 Task: Search one way flight ticket for 3 adults in first from Des Moines: Des Moines International Airport to Riverton: Central Wyoming Regional Airport (was Riverton Regional) on 5-4-2023. Choice of flights is United. Number of bags: 1 carry on bag. Price is upto 77000. Outbound departure time preference is 17:00. Look for best flights.
Action: Mouse moved to (353, 350)
Screenshot: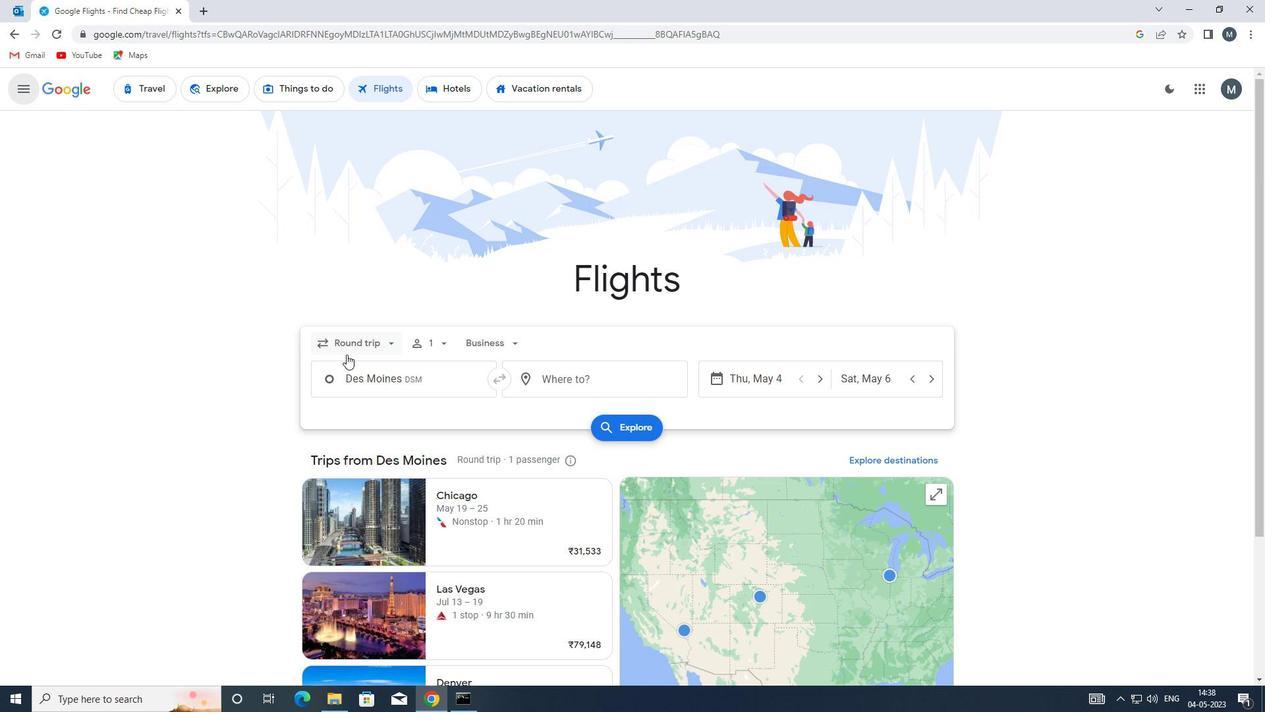 
Action: Mouse pressed left at (353, 350)
Screenshot: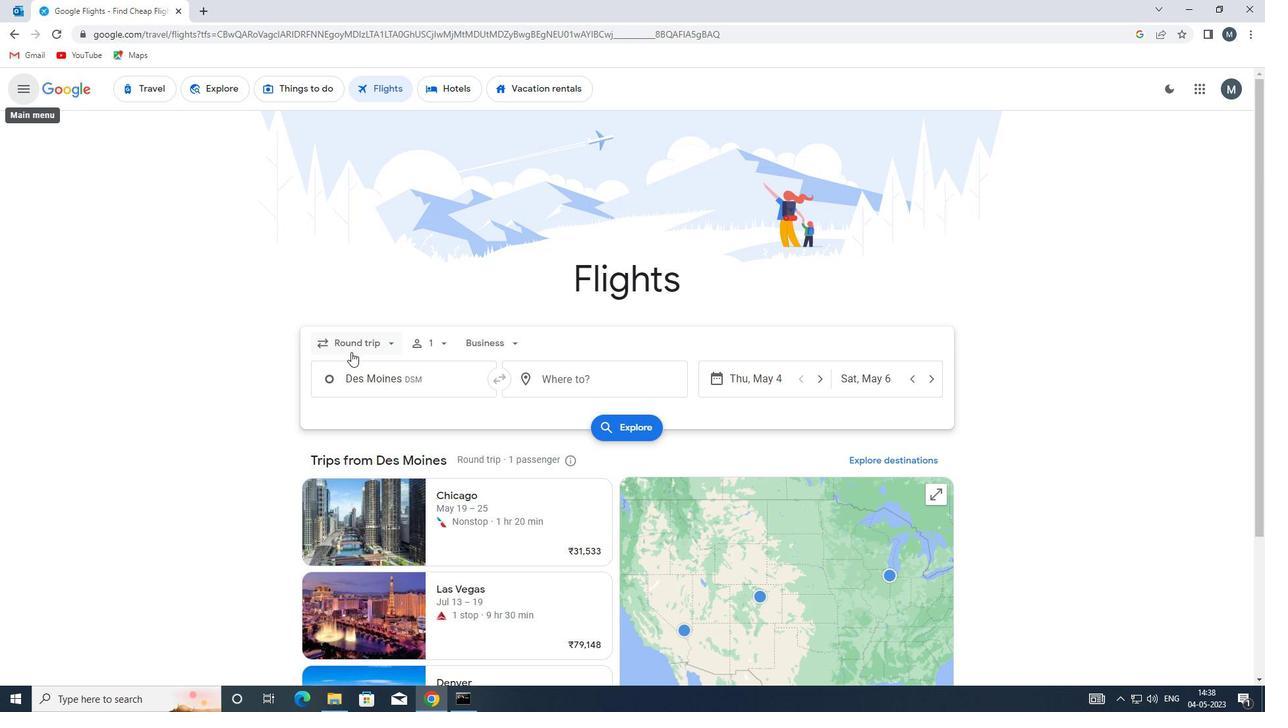 
Action: Mouse moved to (367, 408)
Screenshot: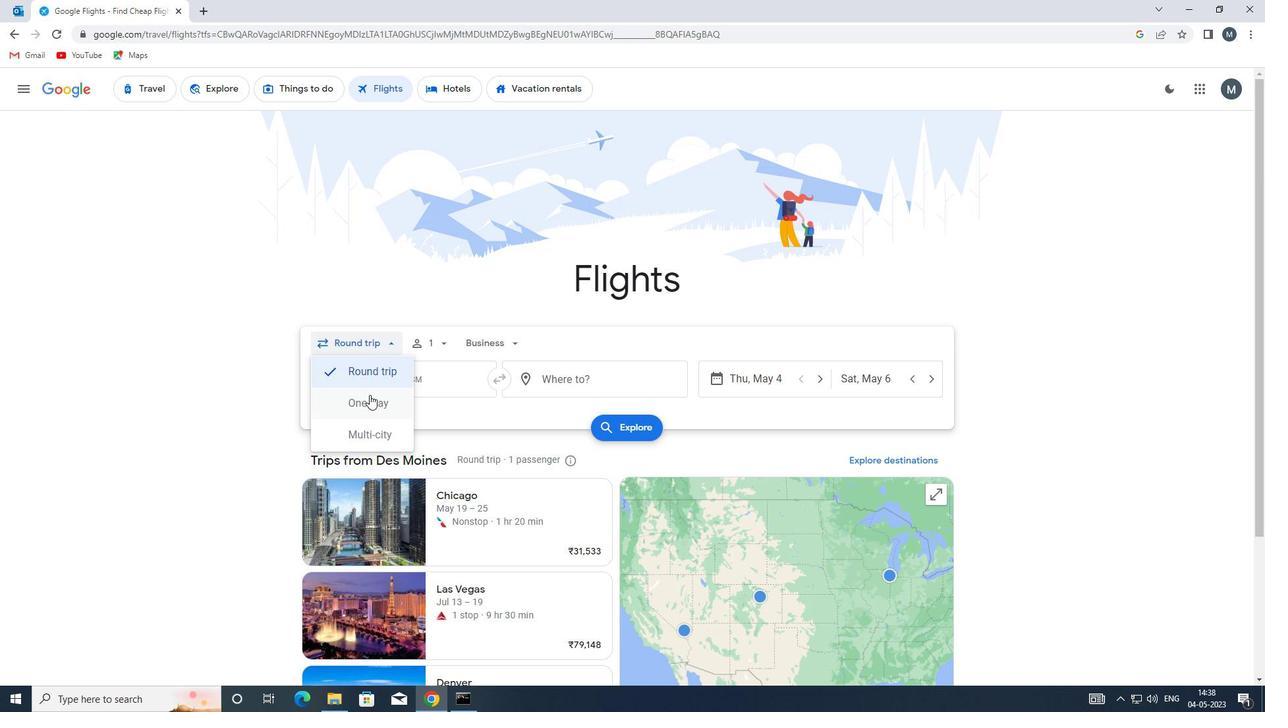 
Action: Mouse pressed left at (367, 408)
Screenshot: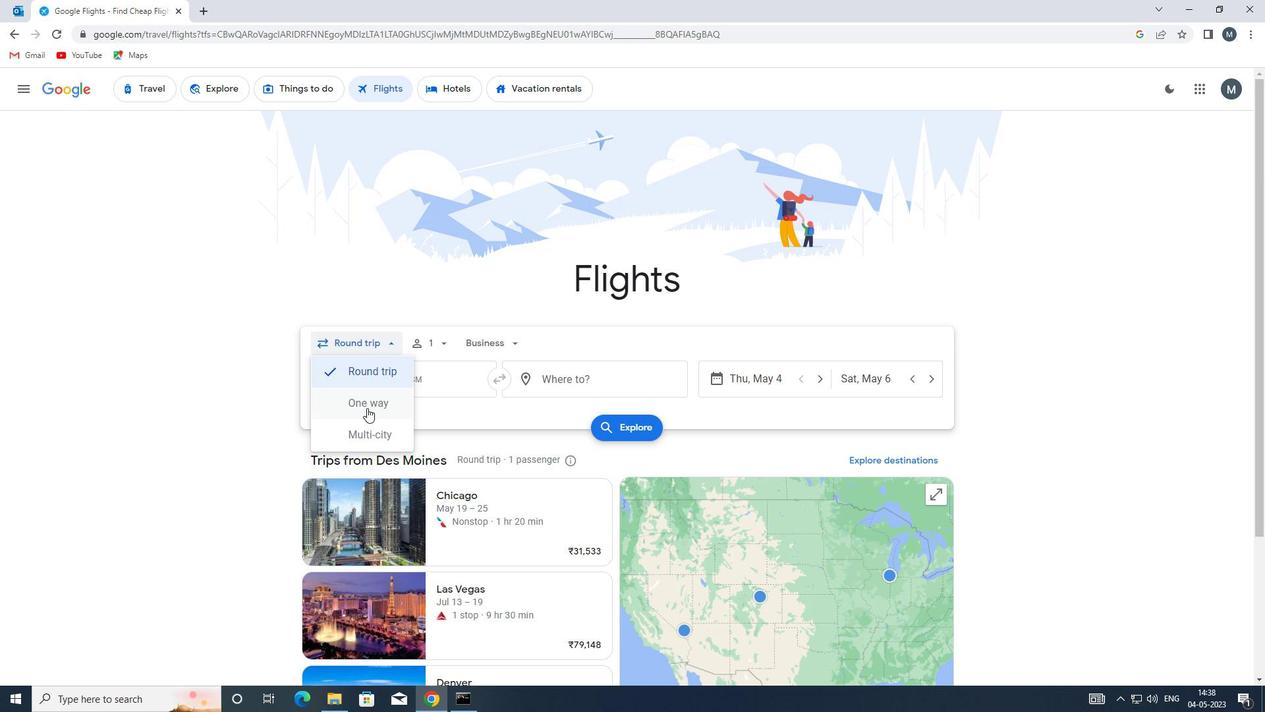 
Action: Mouse moved to (448, 343)
Screenshot: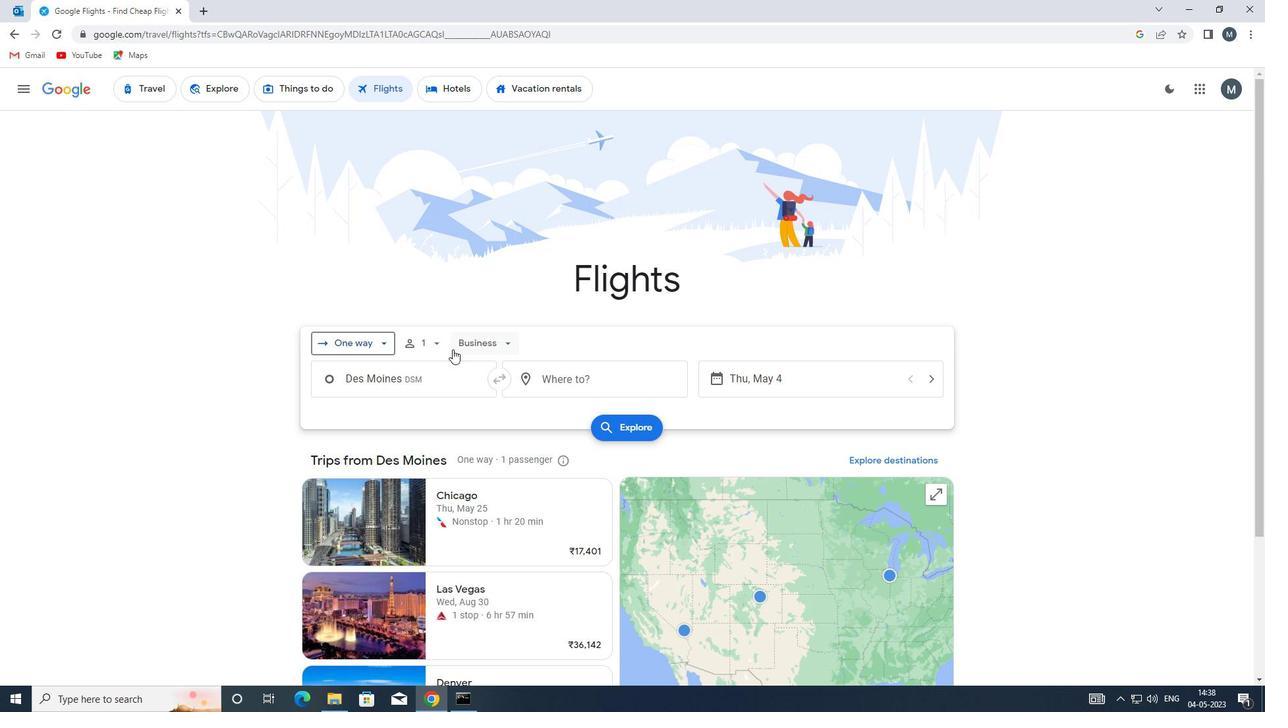 
Action: Mouse pressed left at (448, 343)
Screenshot: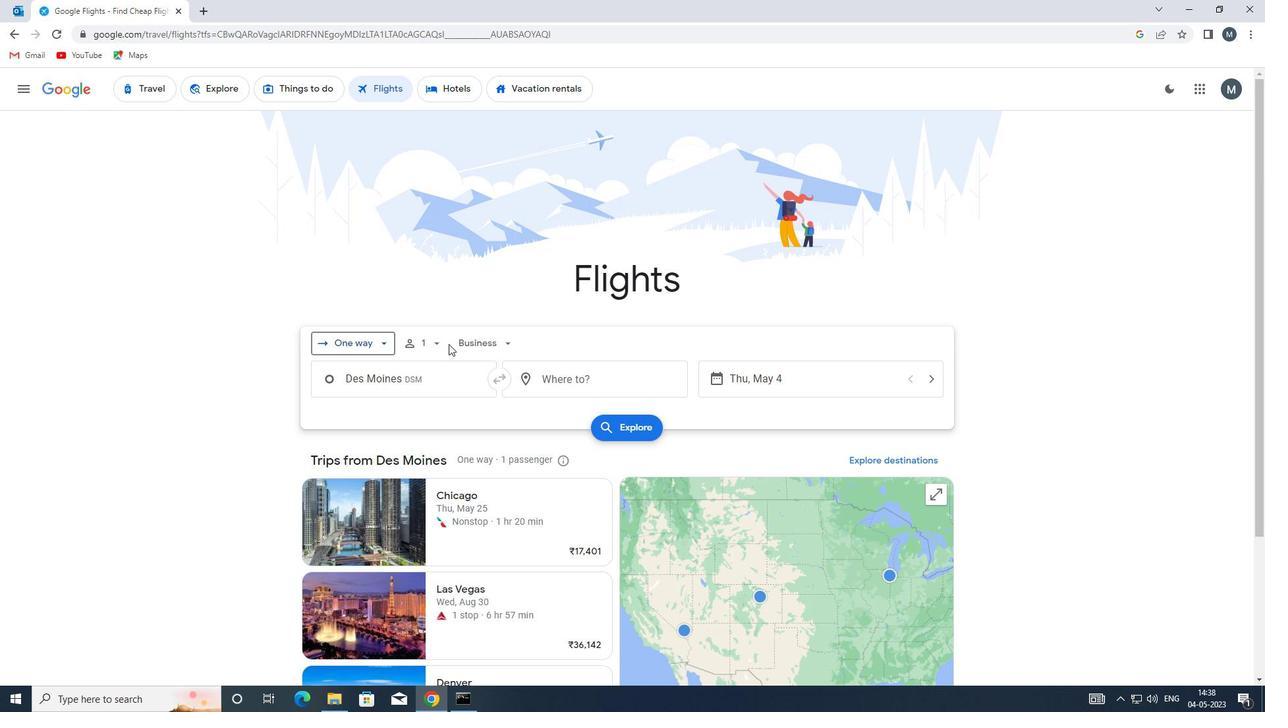 
Action: Mouse moved to (437, 345)
Screenshot: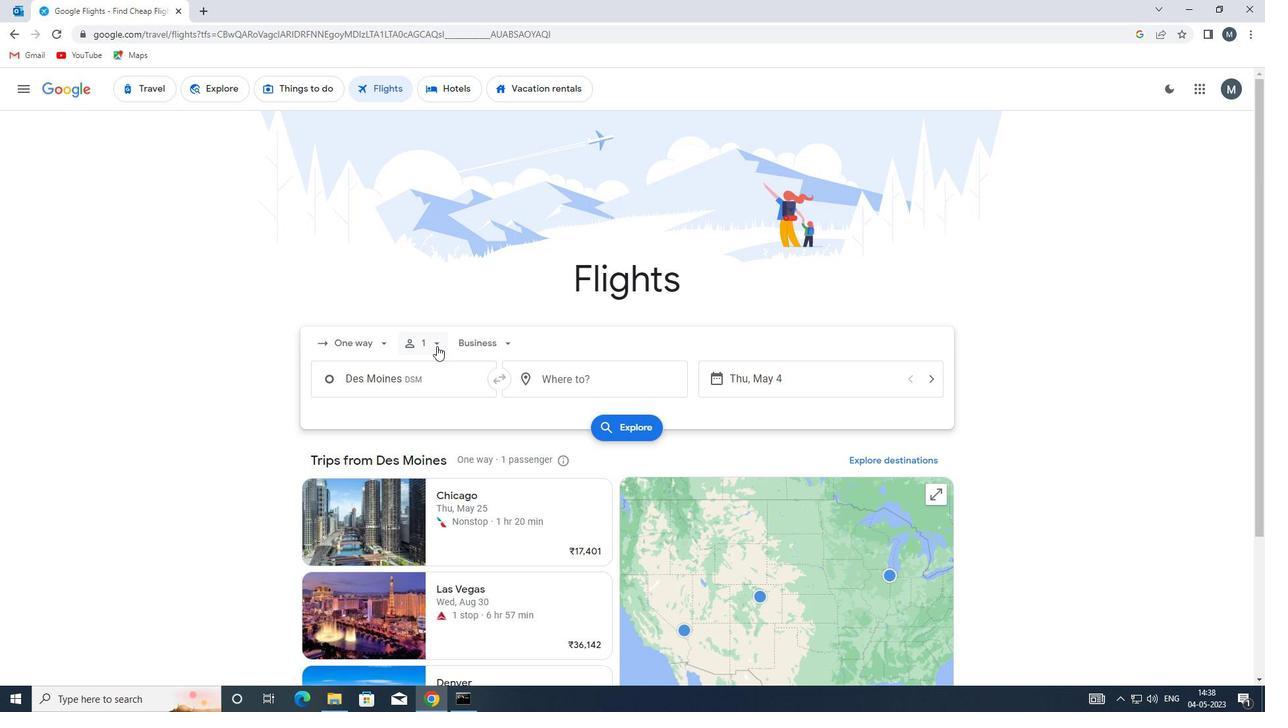 
Action: Mouse pressed left at (437, 345)
Screenshot: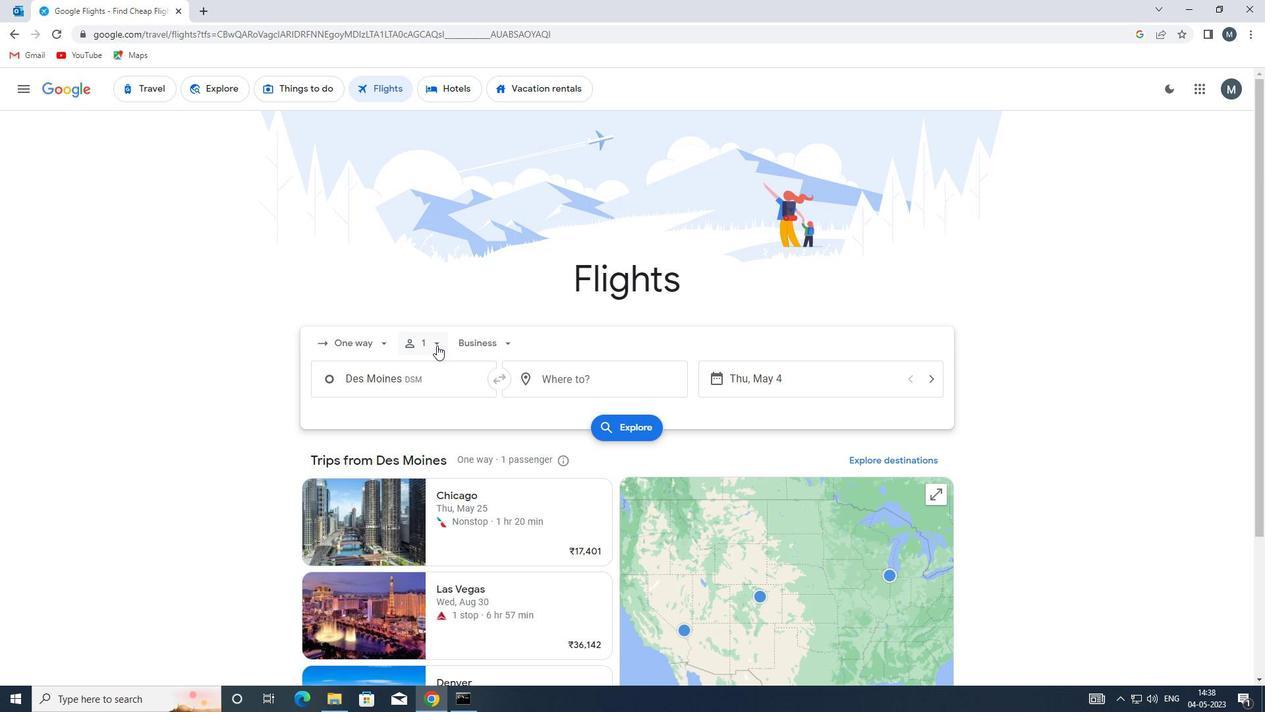 
Action: Mouse moved to (542, 380)
Screenshot: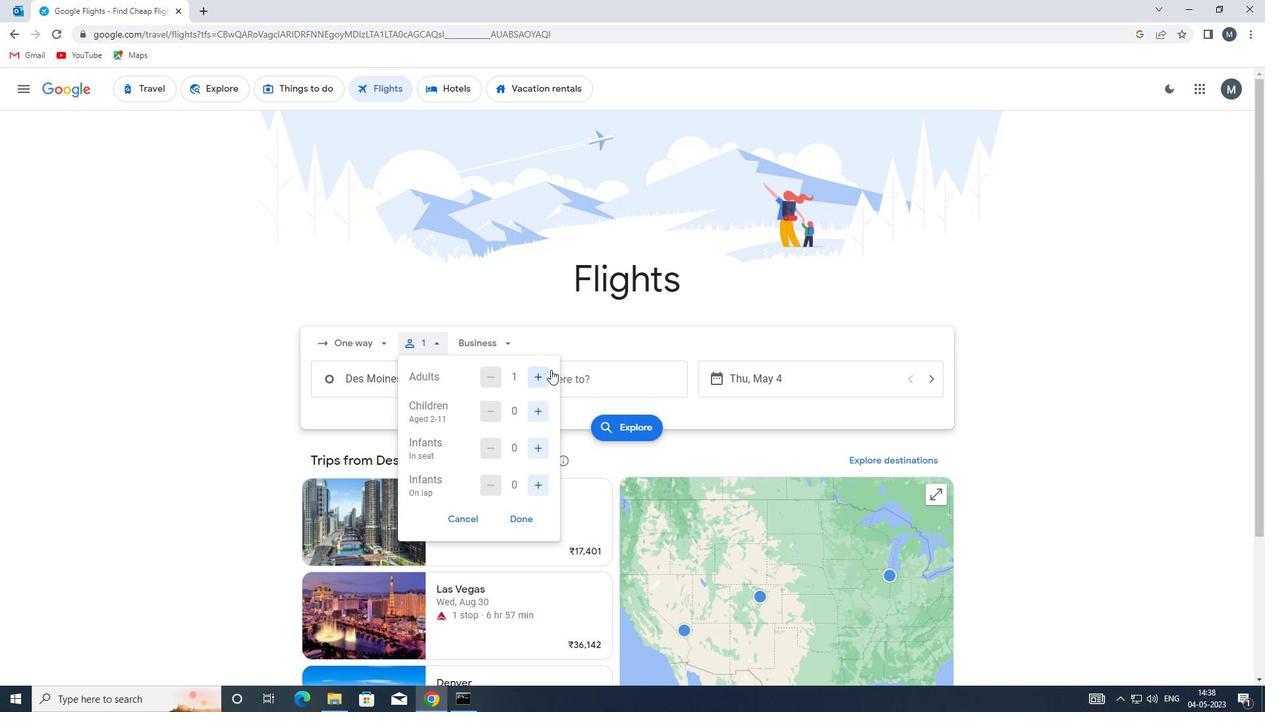 
Action: Mouse pressed left at (542, 380)
Screenshot: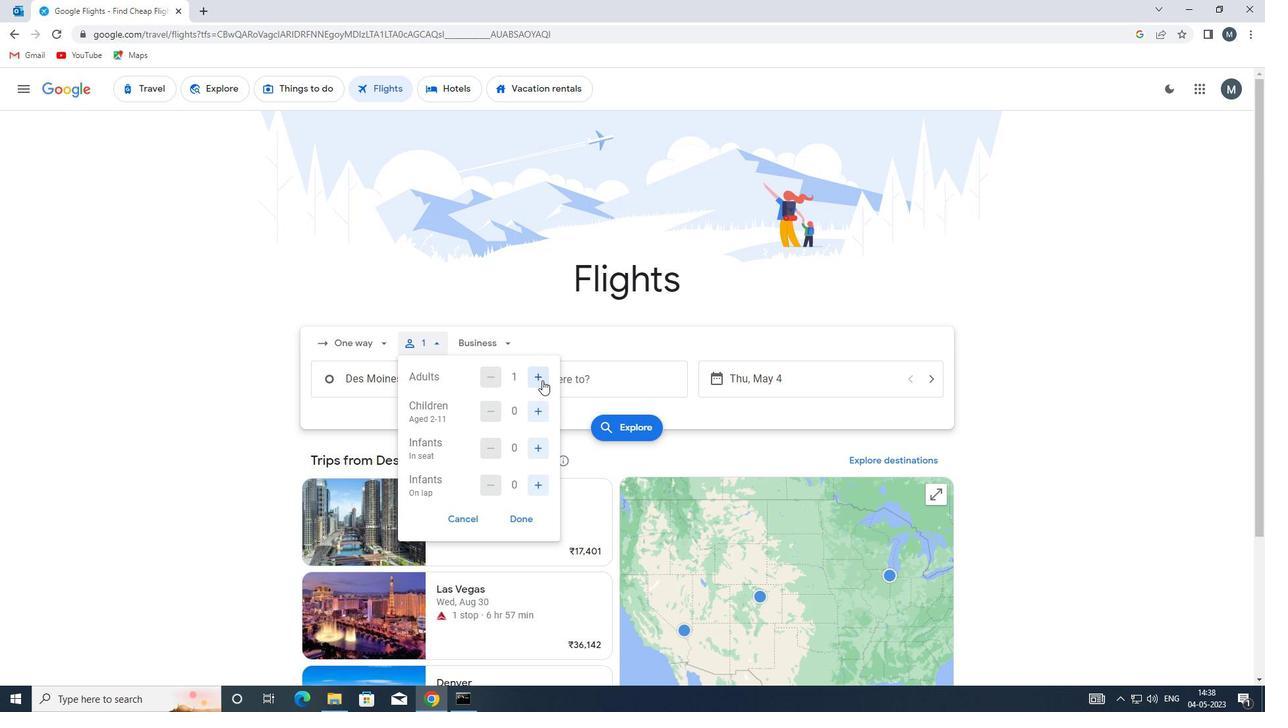 
Action: Mouse pressed left at (542, 380)
Screenshot: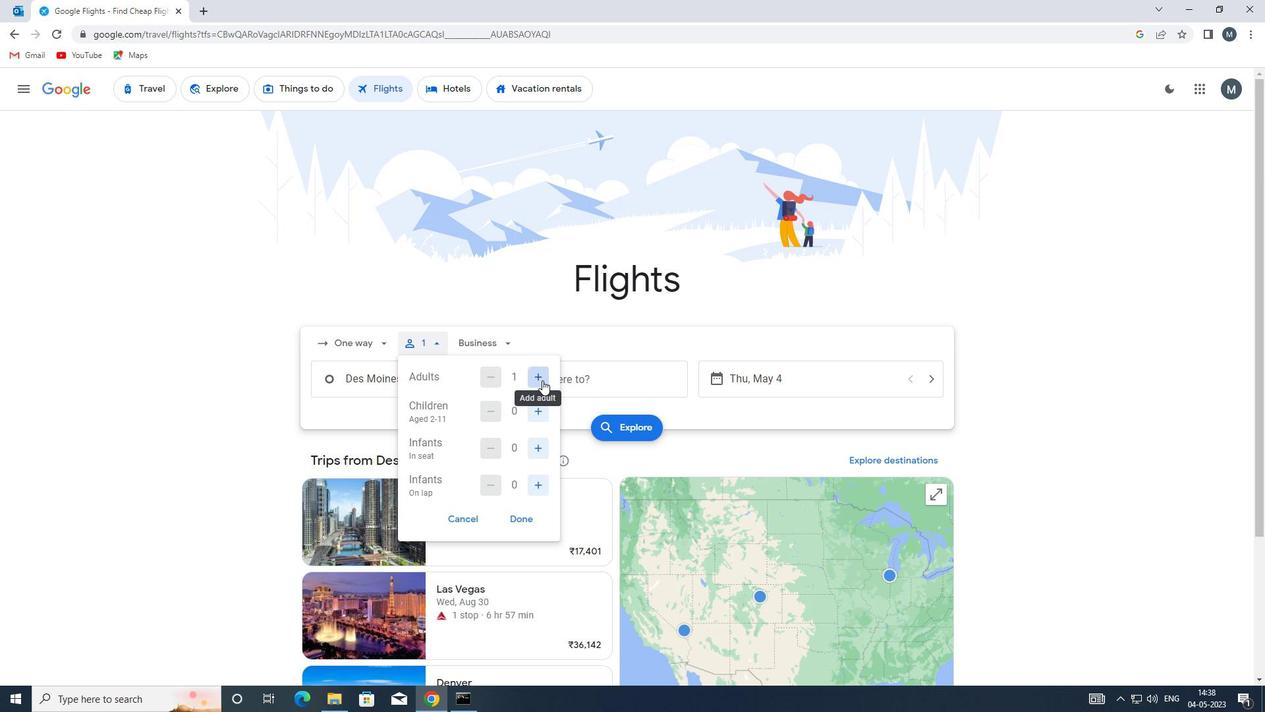 
Action: Mouse moved to (516, 517)
Screenshot: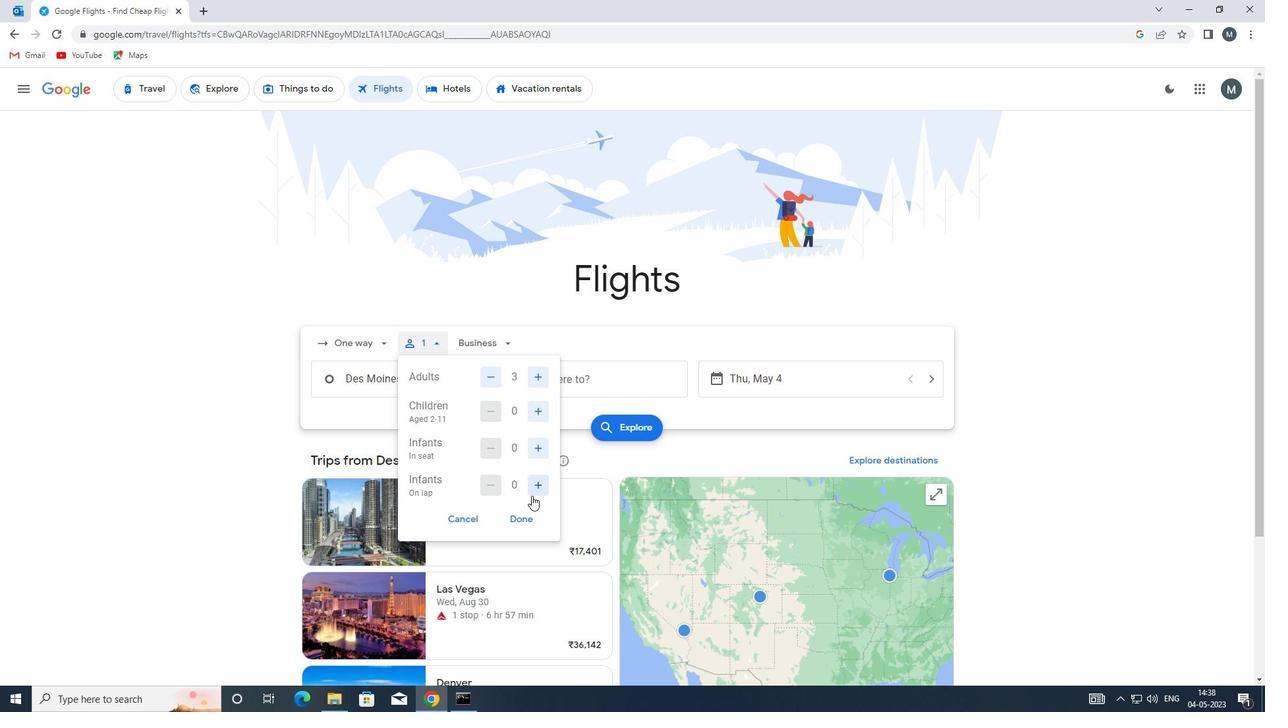 
Action: Mouse pressed left at (516, 517)
Screenshot: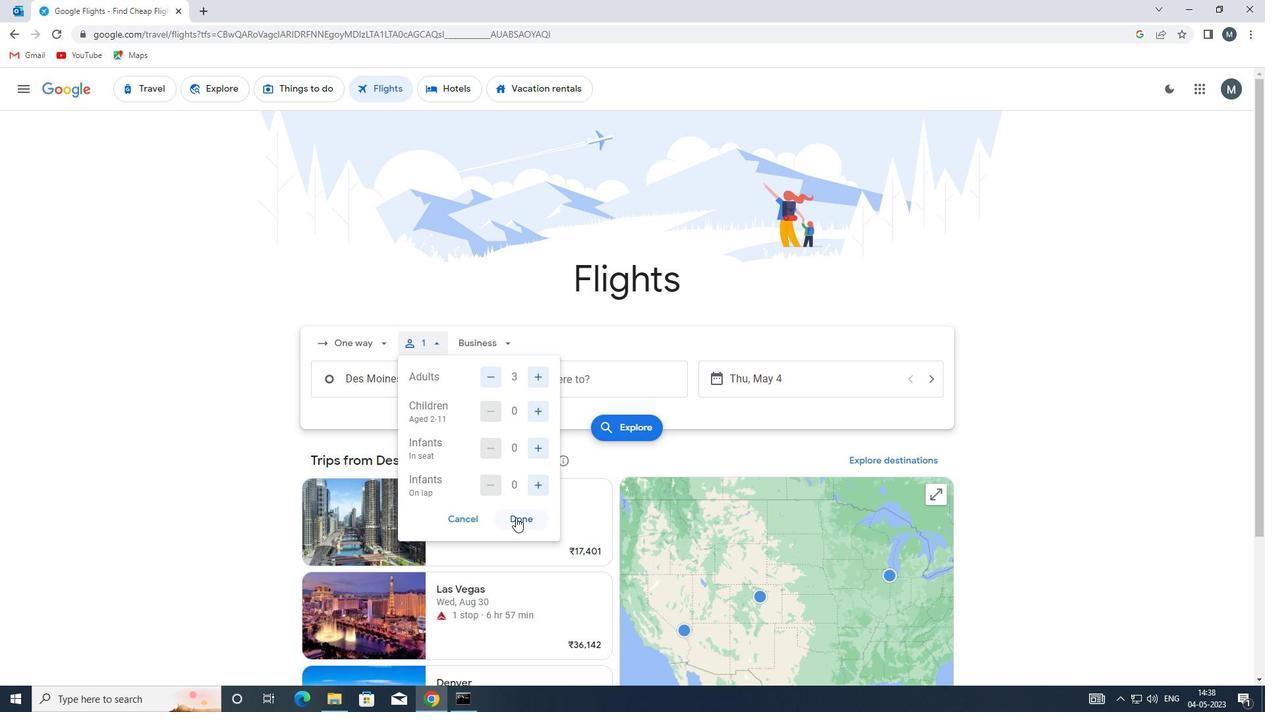 
Action: Mouse moved to (479, 346)
Screenshot: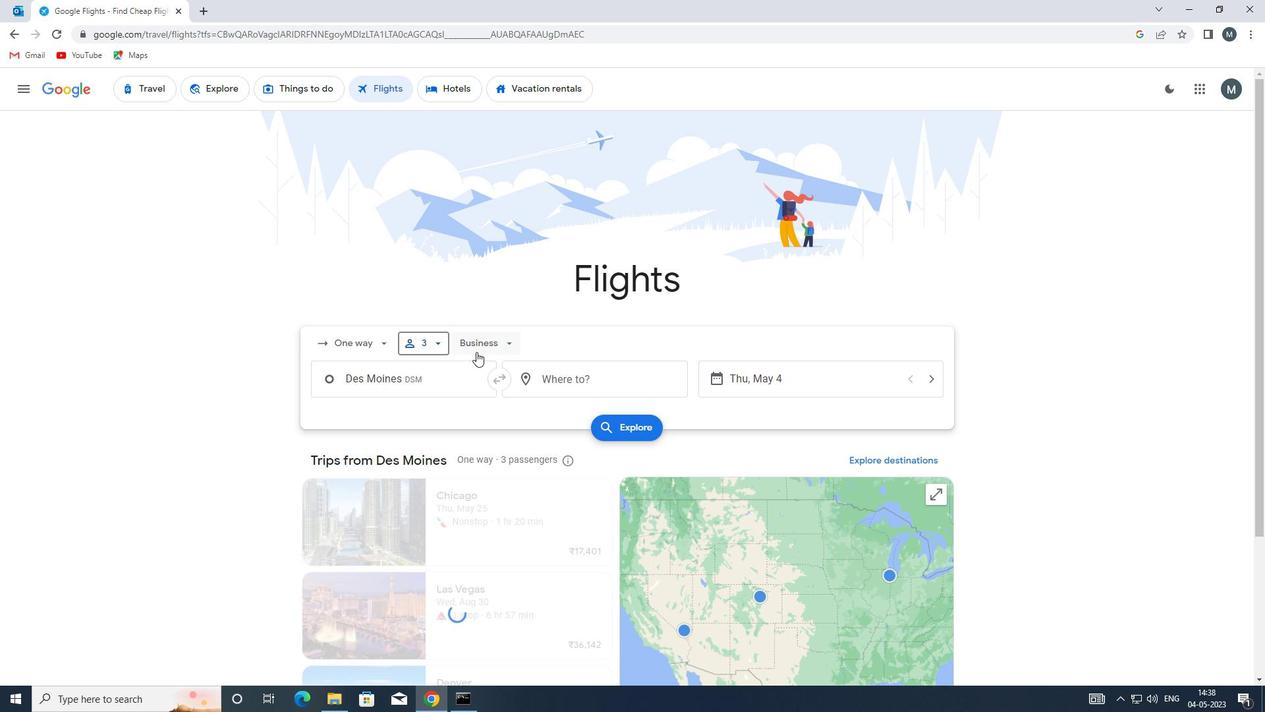 
Action: Mouse pressed left at (479, 346)
Screenshot: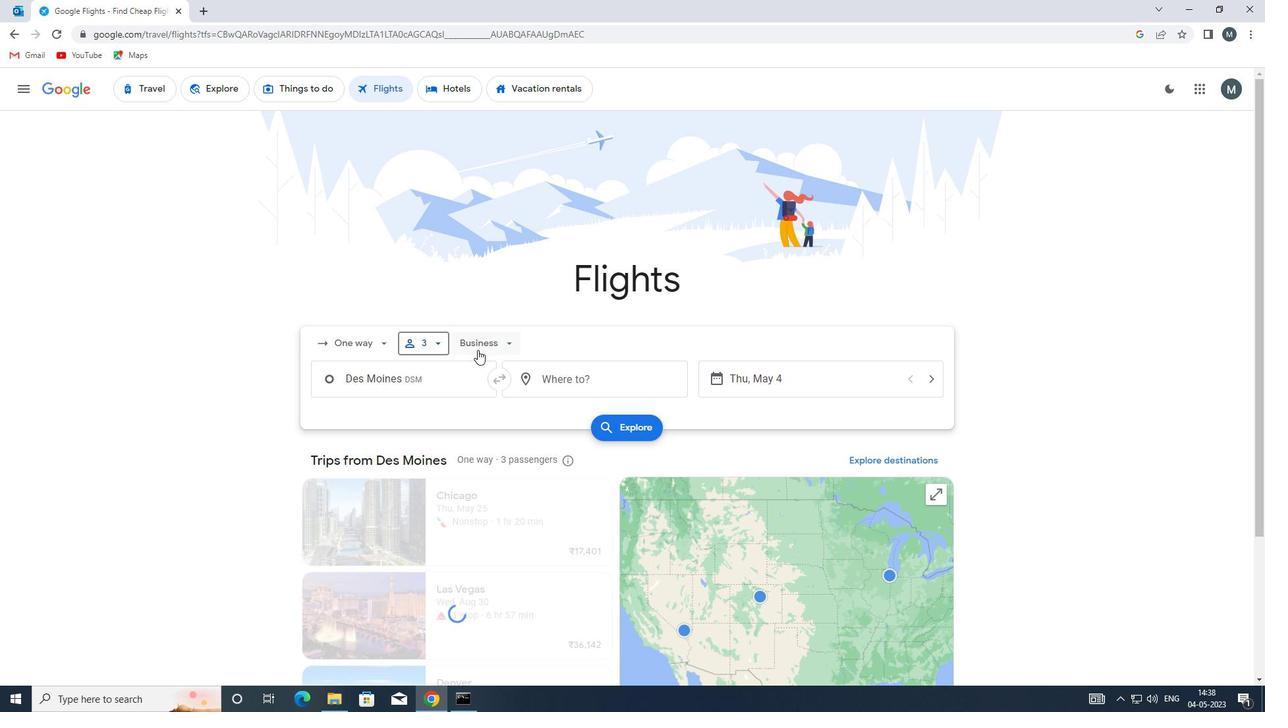 
Action: Mouse moved to (501, 464)
Screenshot: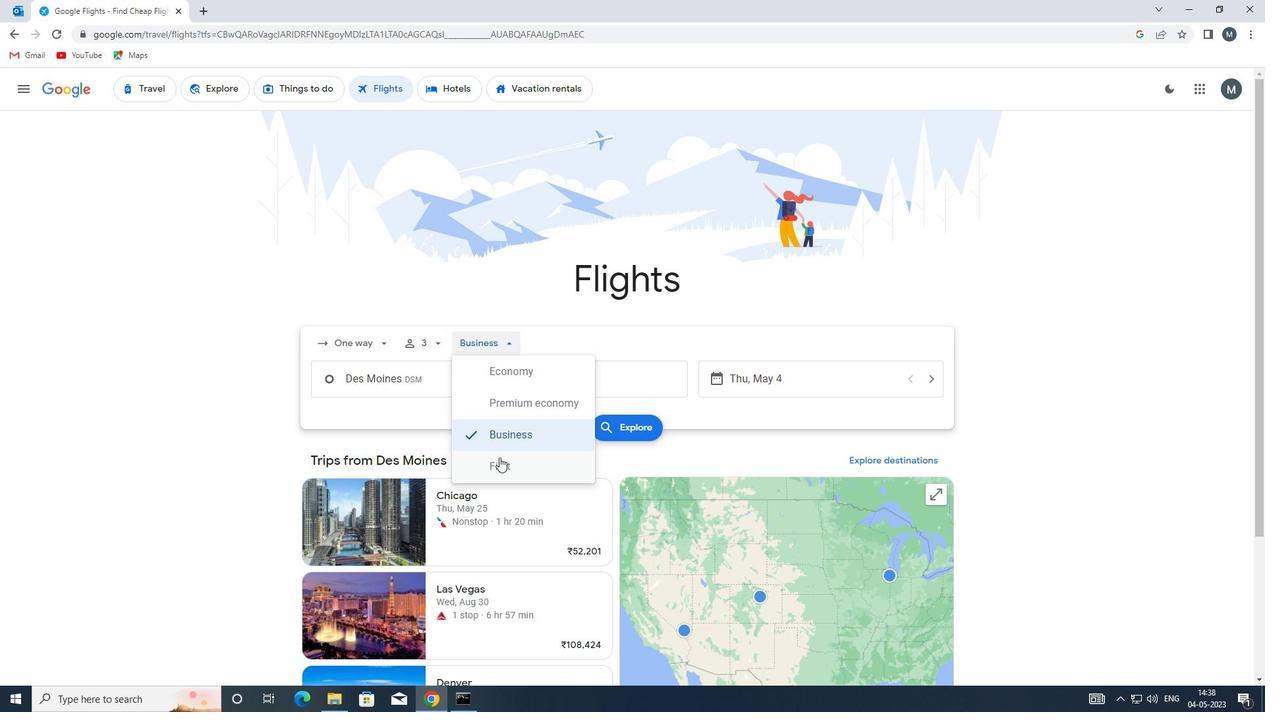 
Action: Mouse pressed left at (501, 464)
Screenshot: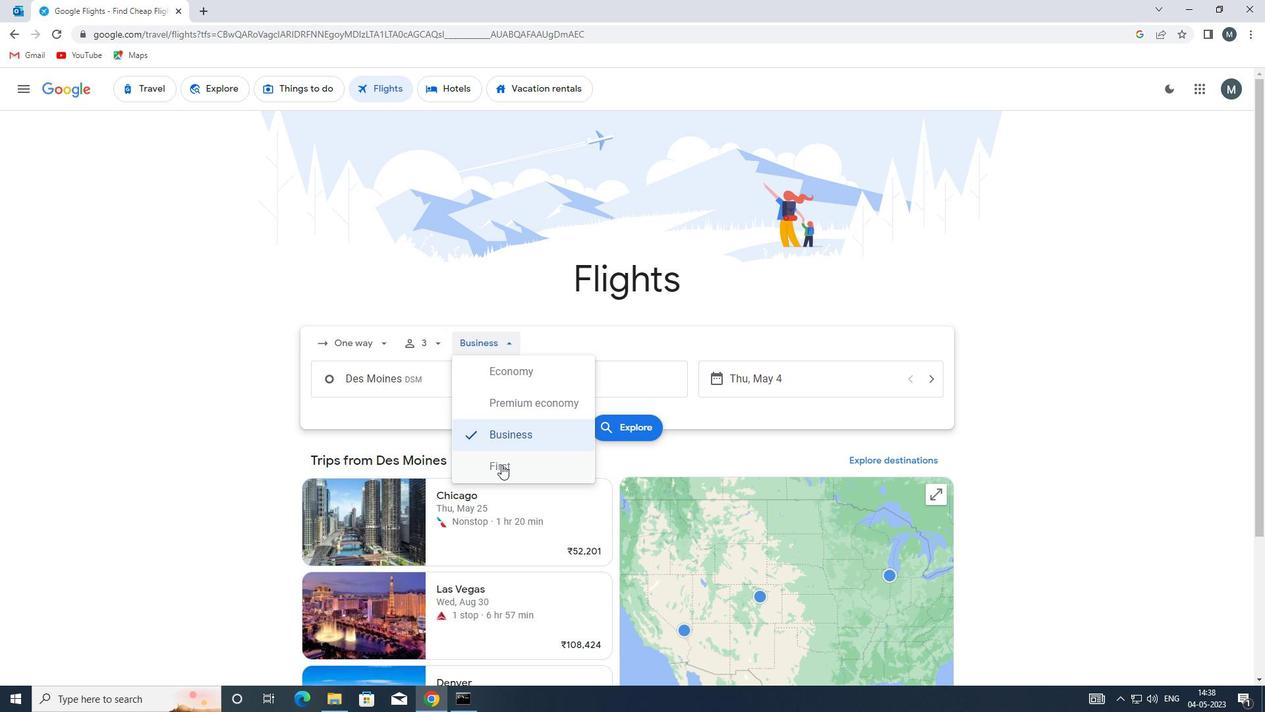 
Action: Mouse moved to (457, 382)
Screenshot: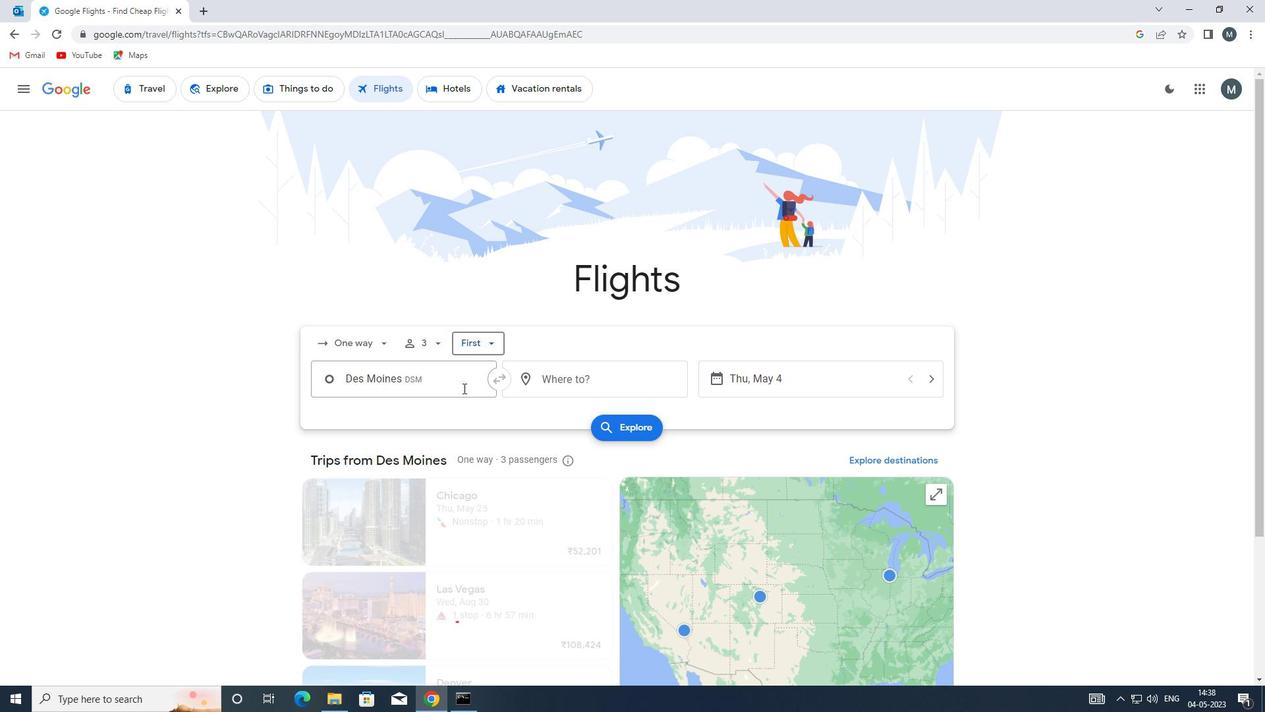 
Action: Mouse pressed left at (457, 382)
Screenshot: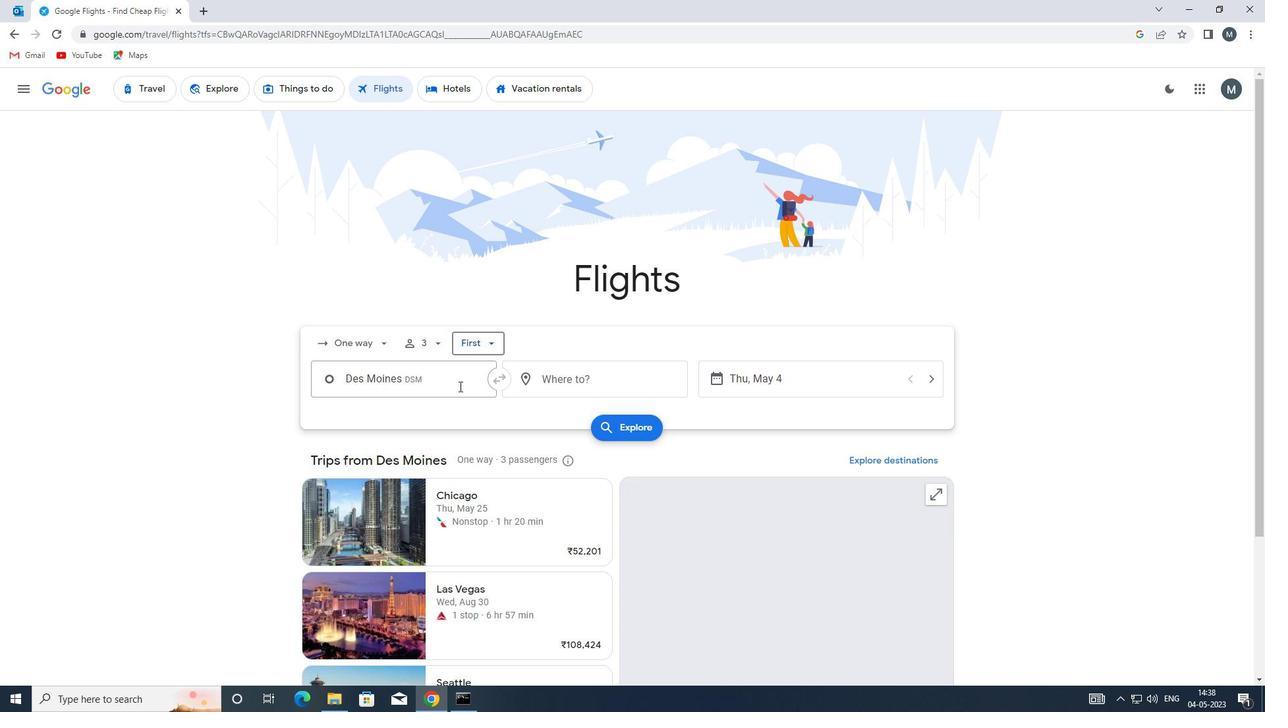 
Action: Mouse moved to (461, 453)
Screenshot: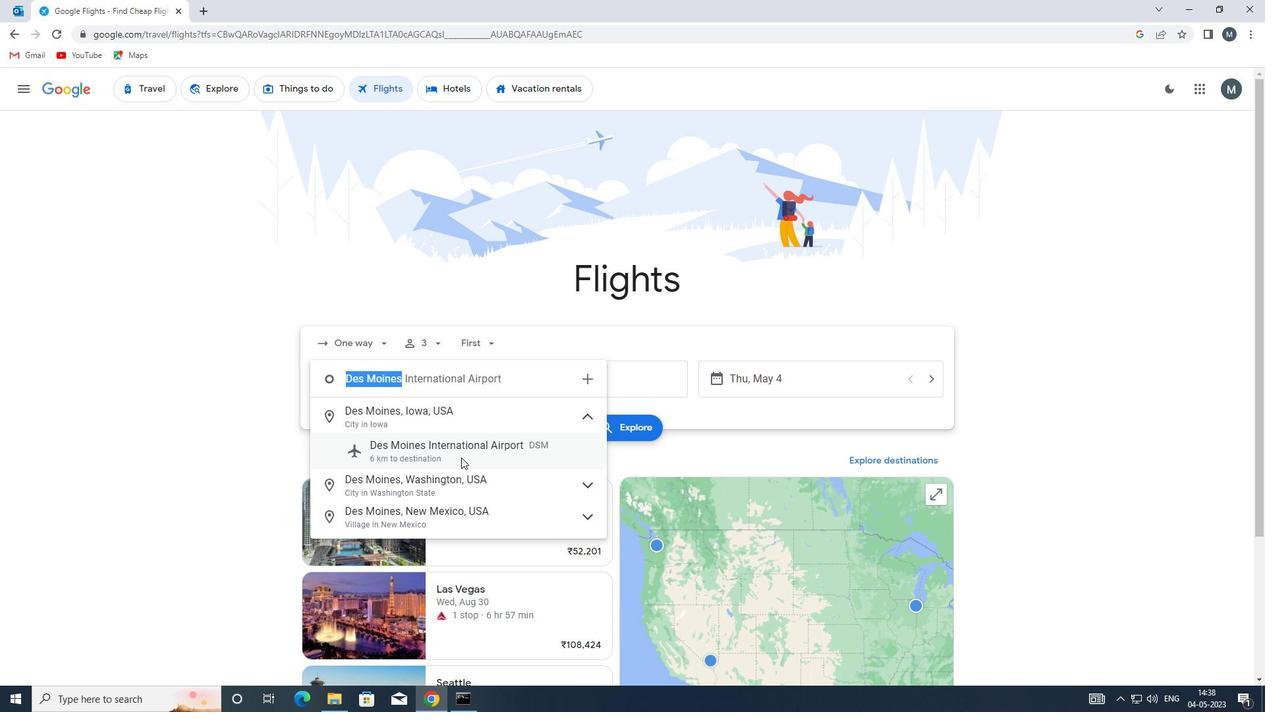 
Action: Mouse pressed left at (461, 453)
Screenshot: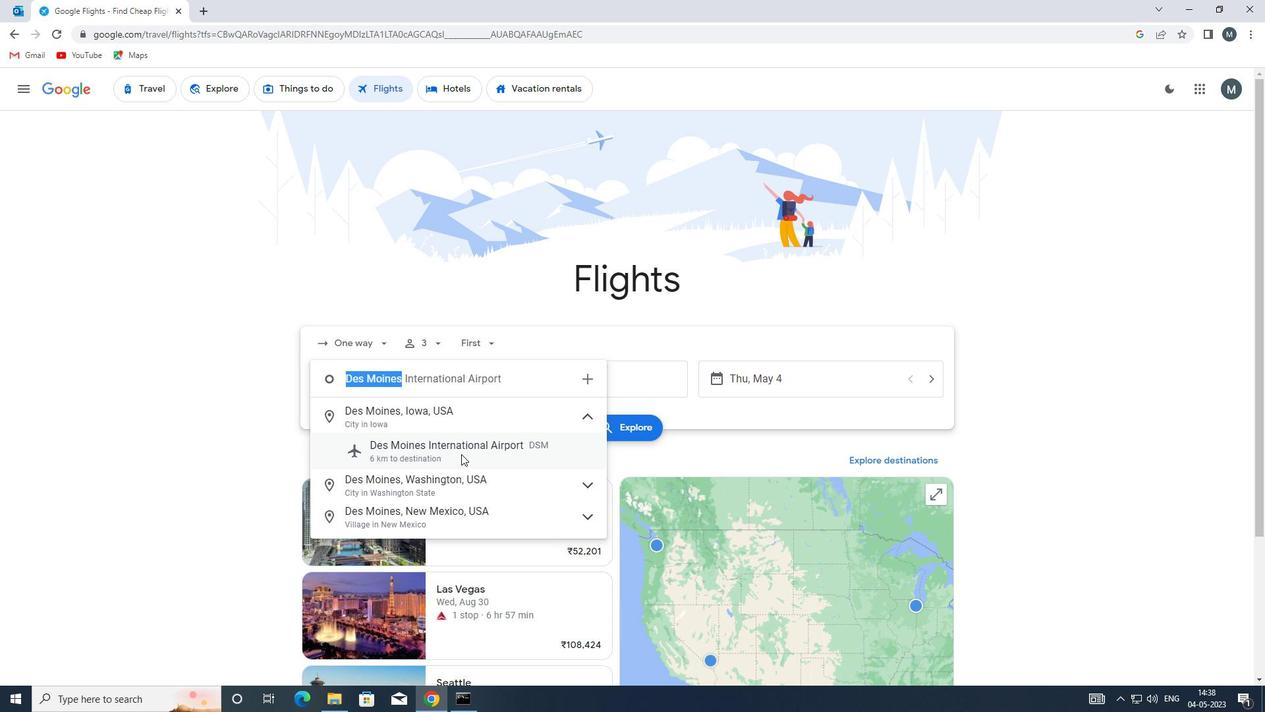 
Action: Mouse moved to (566, 385)
Screenshot: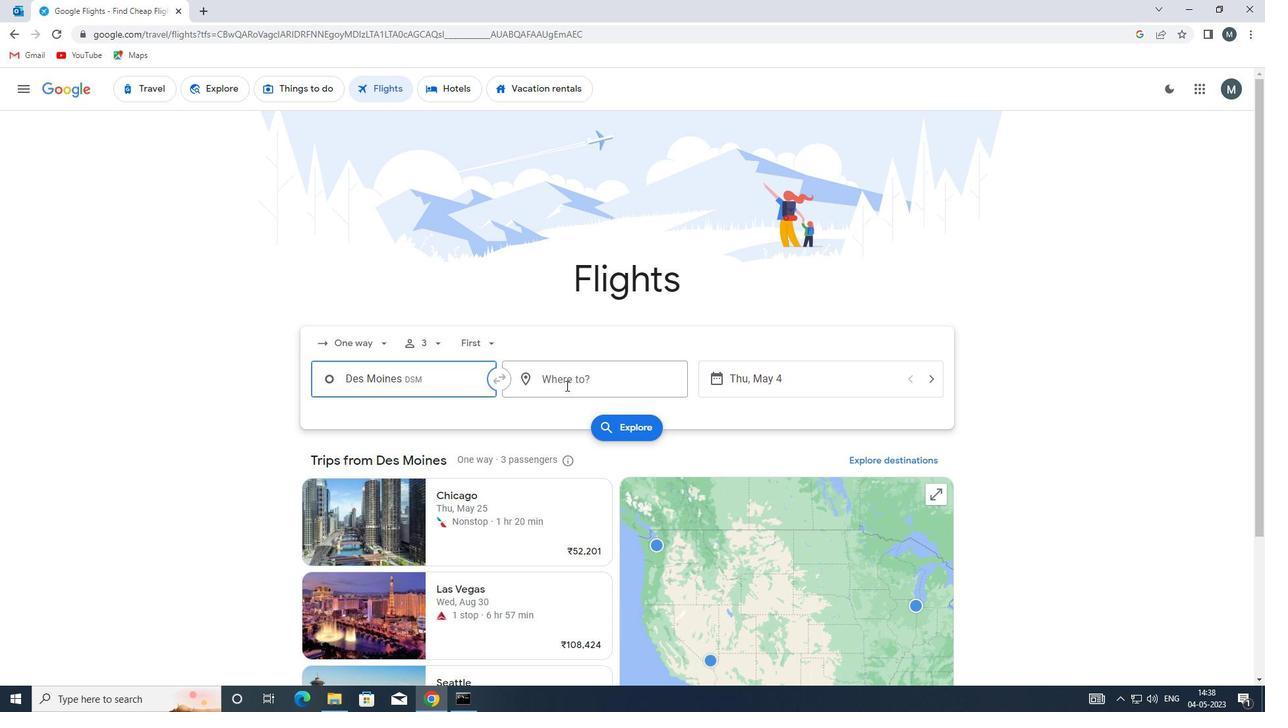 
Action: Mouse pressed left at (566, 385)
Screenshot: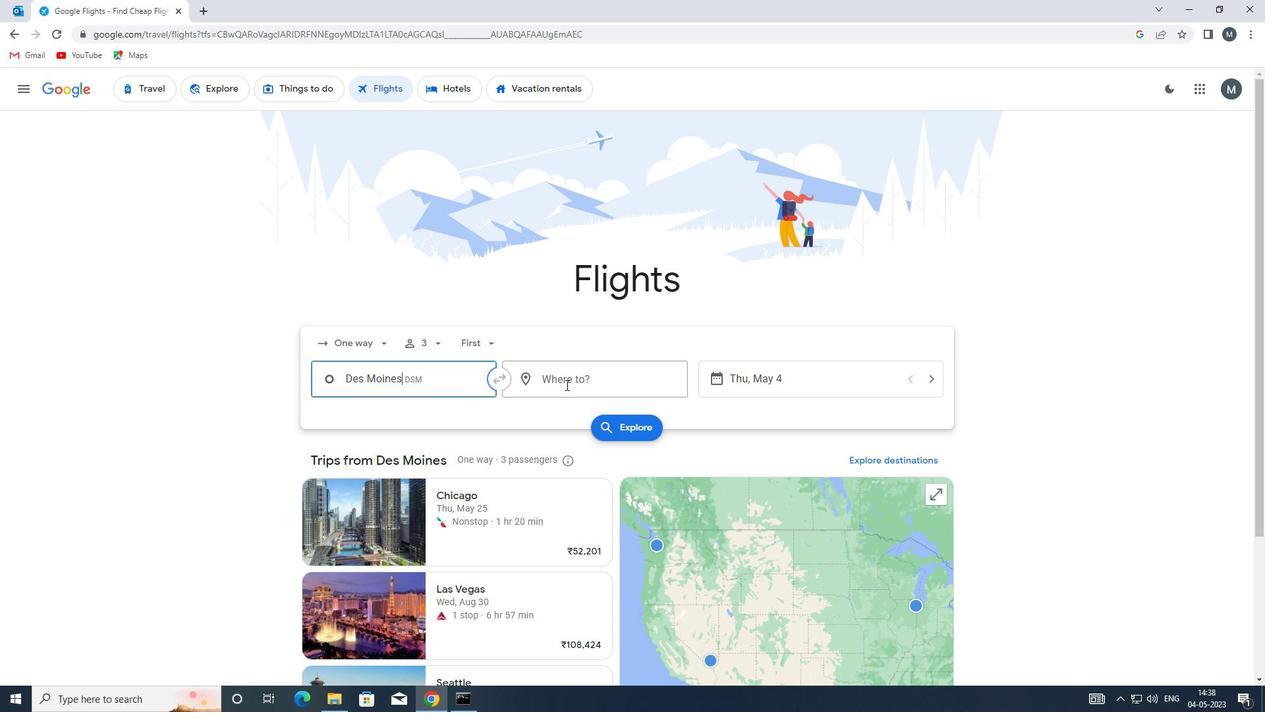 
Action: Key pressed ri
Screenshot: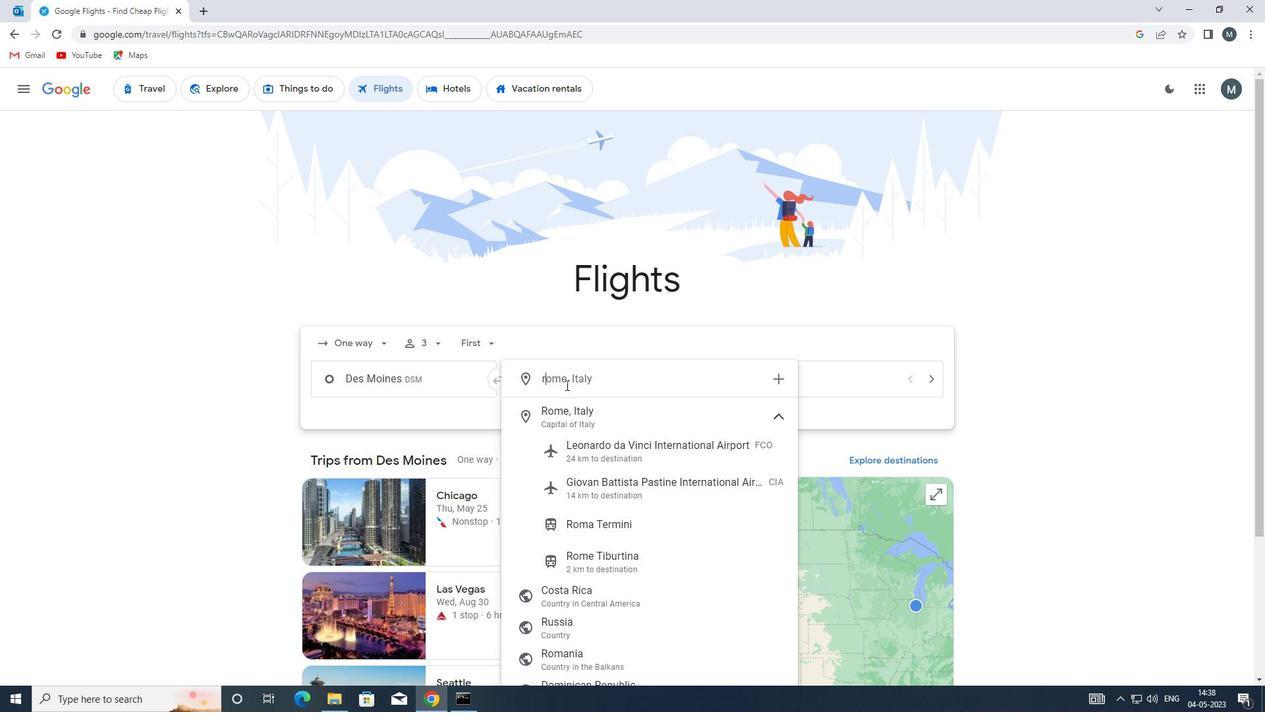 
Action: Mouse moved to (567, 388)
Screenshot: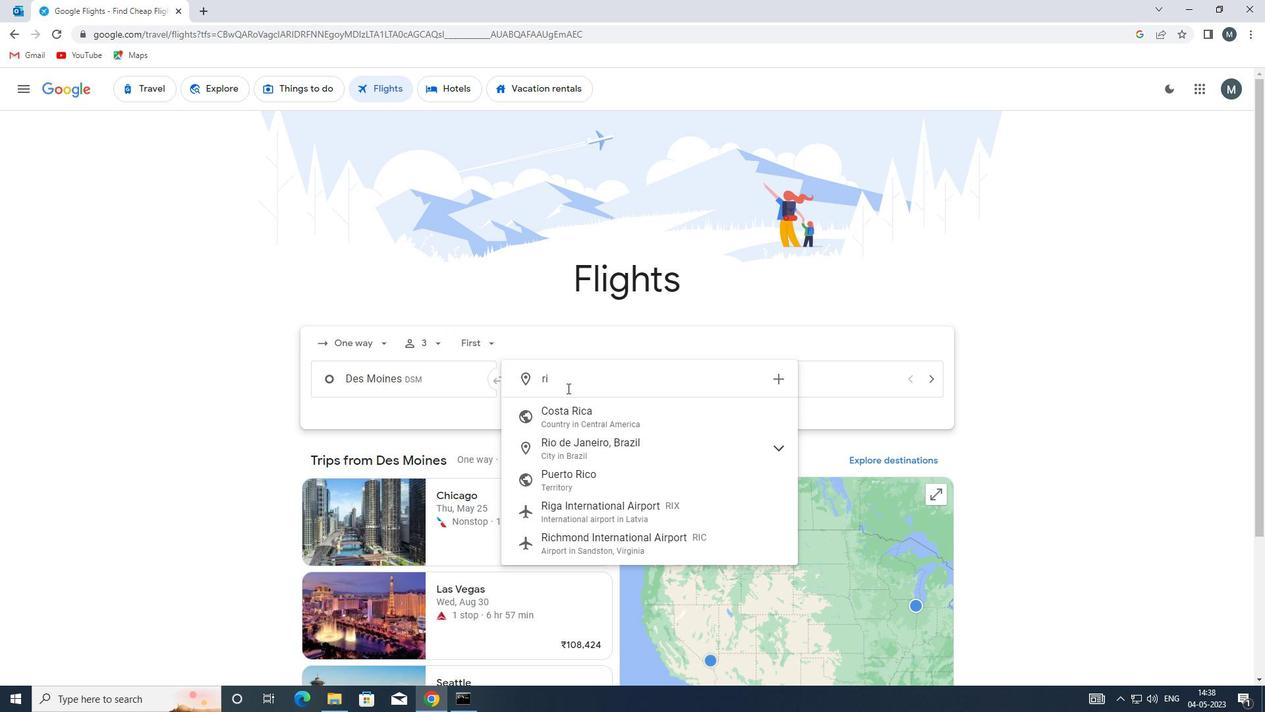 
Action: Key pressed w
Screenshot: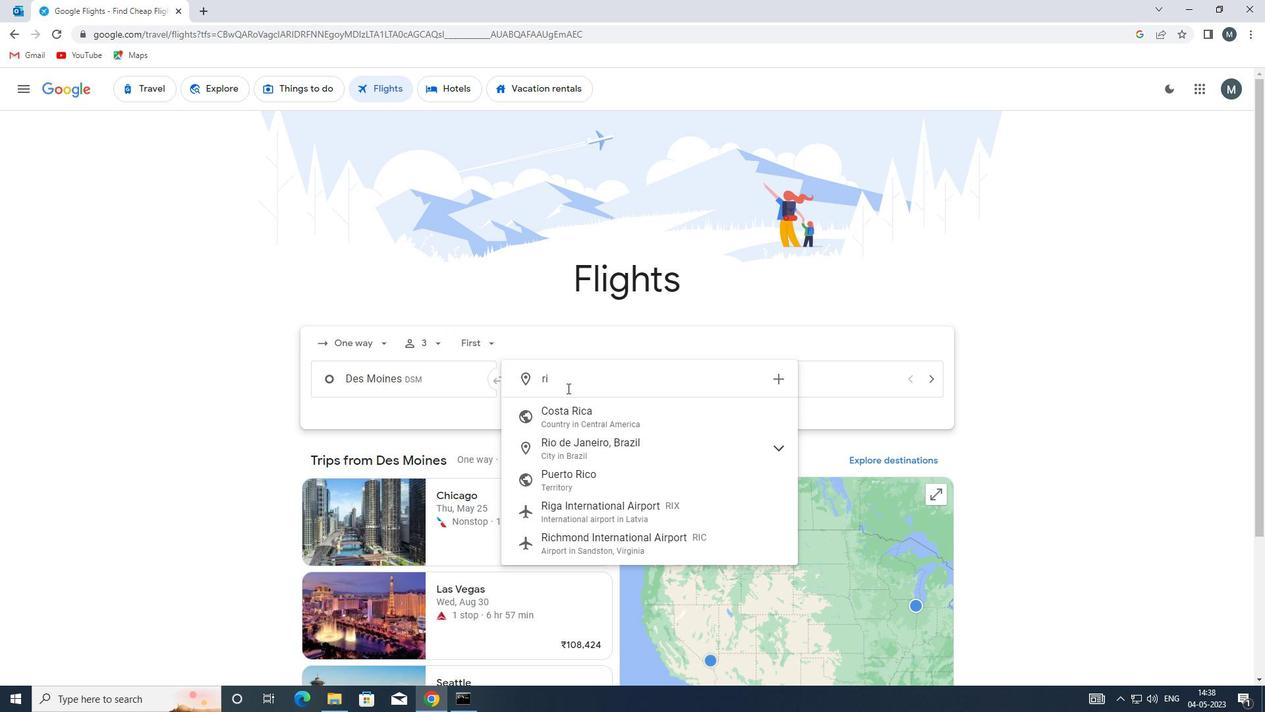 
Action: Mouse moved to (578, 418)
Screenshot: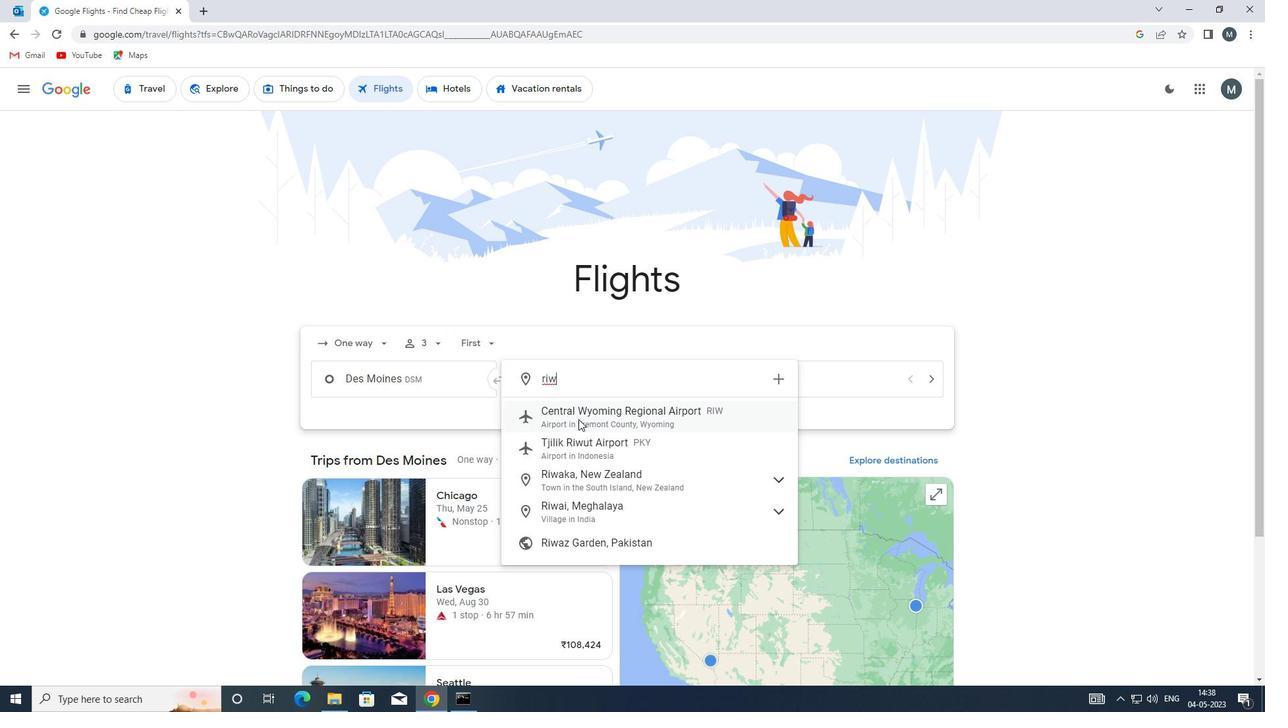 
Action: Mouse pressed left at (578, 418)
Screenshot: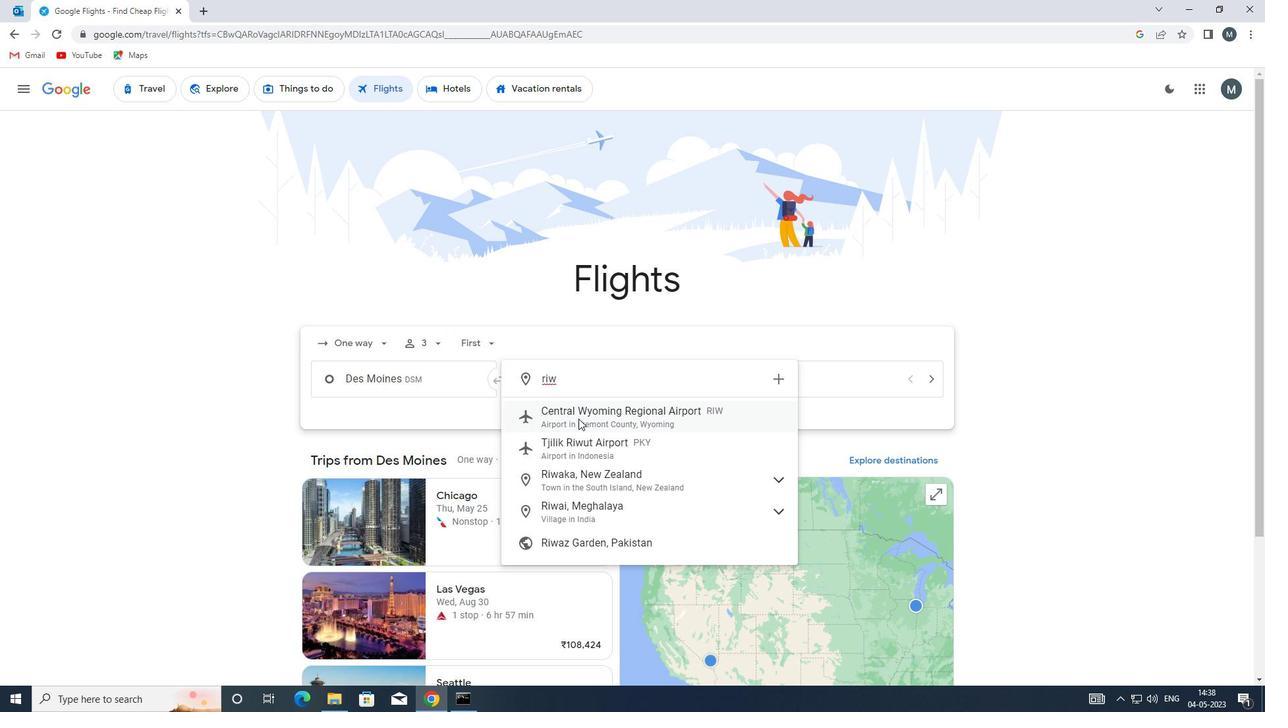 
Action: Mouse moved to (720, 376)
Screenshot: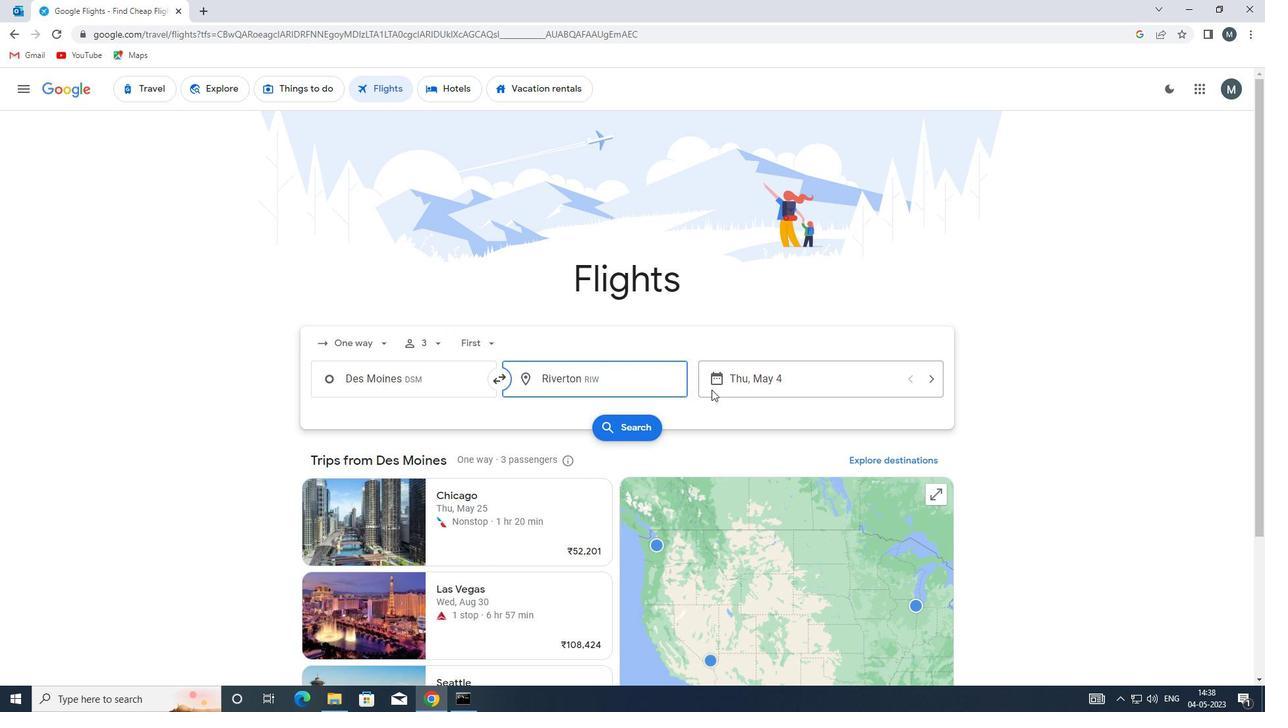
Action: Mouse pressed left at (720, 376)
Screenshot: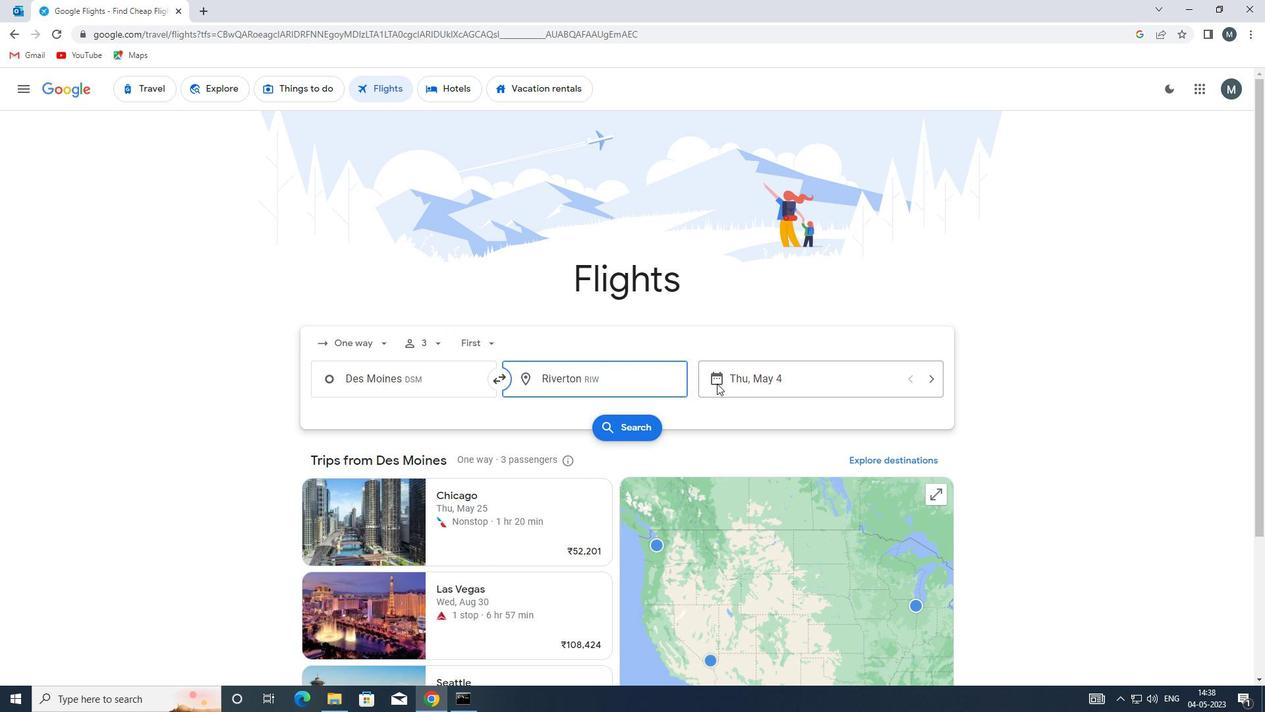 
Action: Mouse moved to (606, 447)
Screenshot: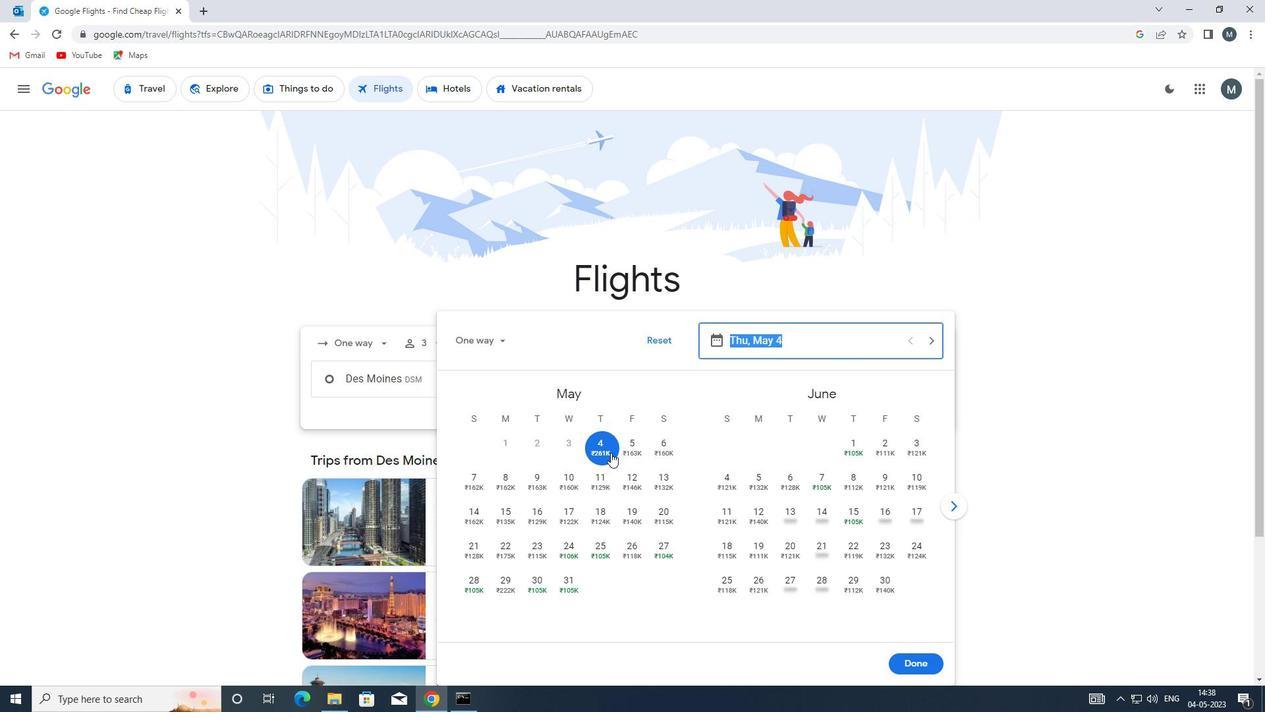 
Action: Mouse pressed left at (606, 447)
Screenshot: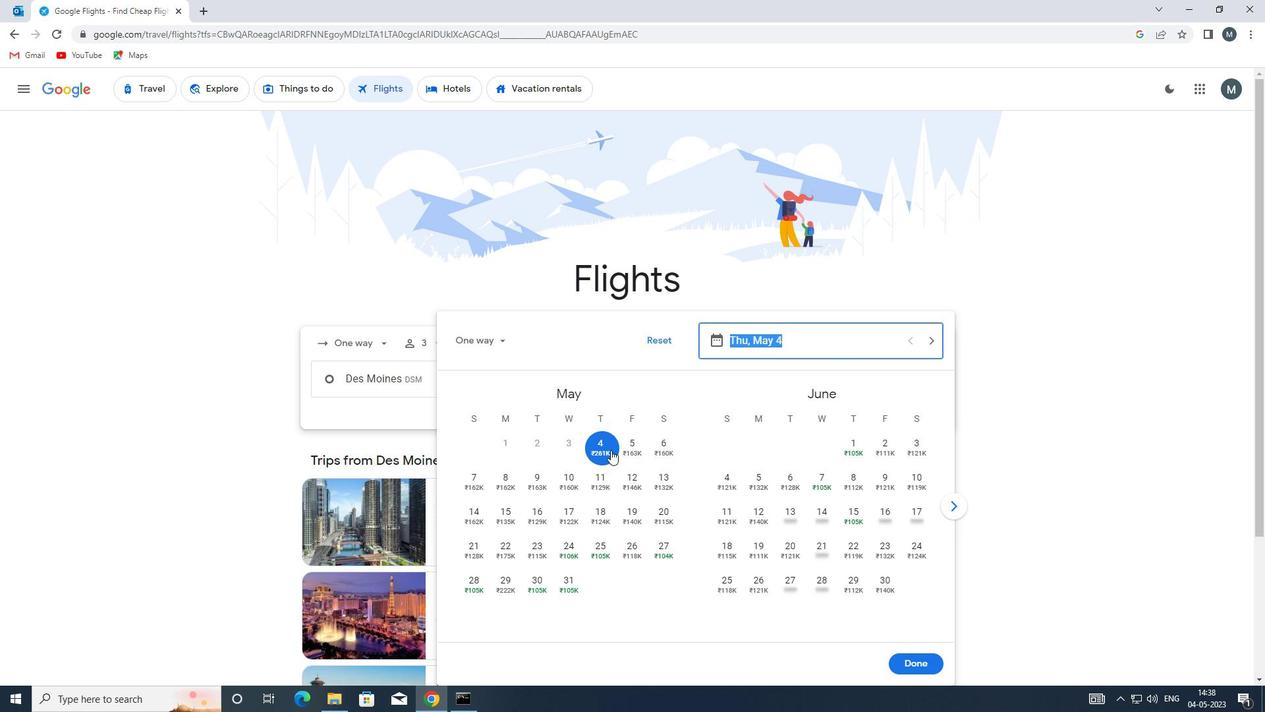 
Action: Mouse moved to (910, 666)
Screenshot: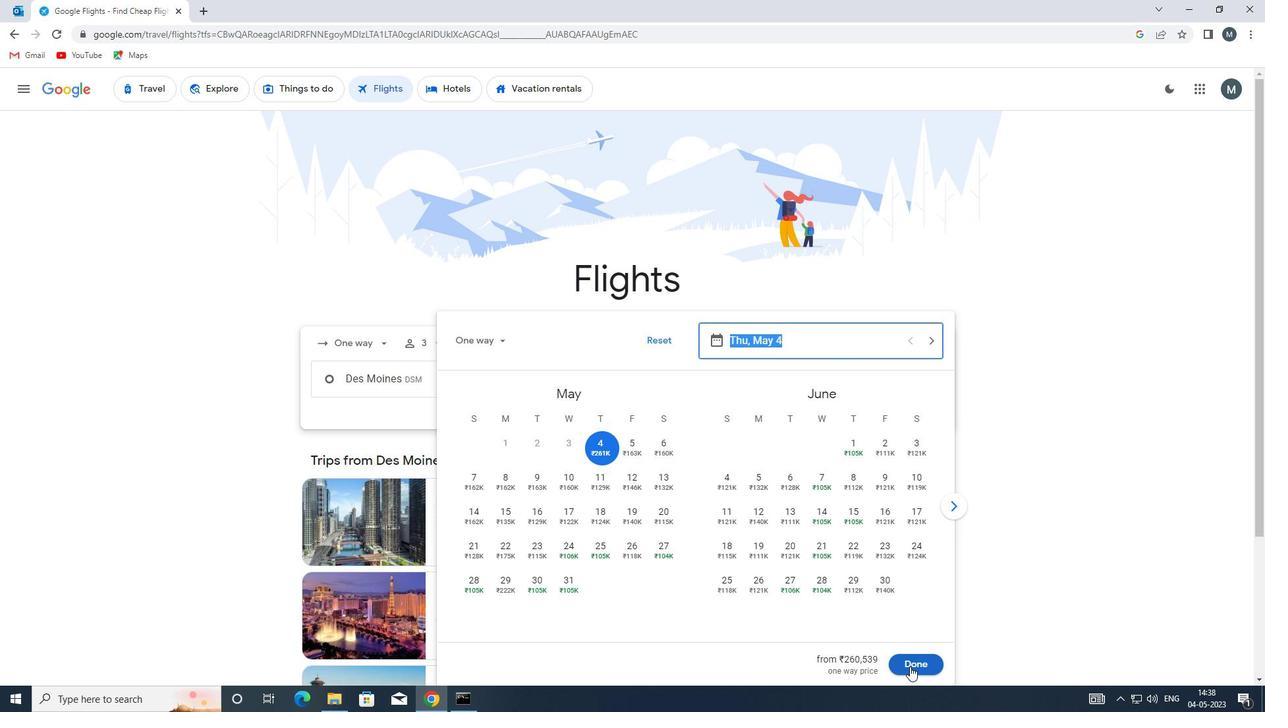
Action: Mouse pressed left at (910, 666)
Screenshot: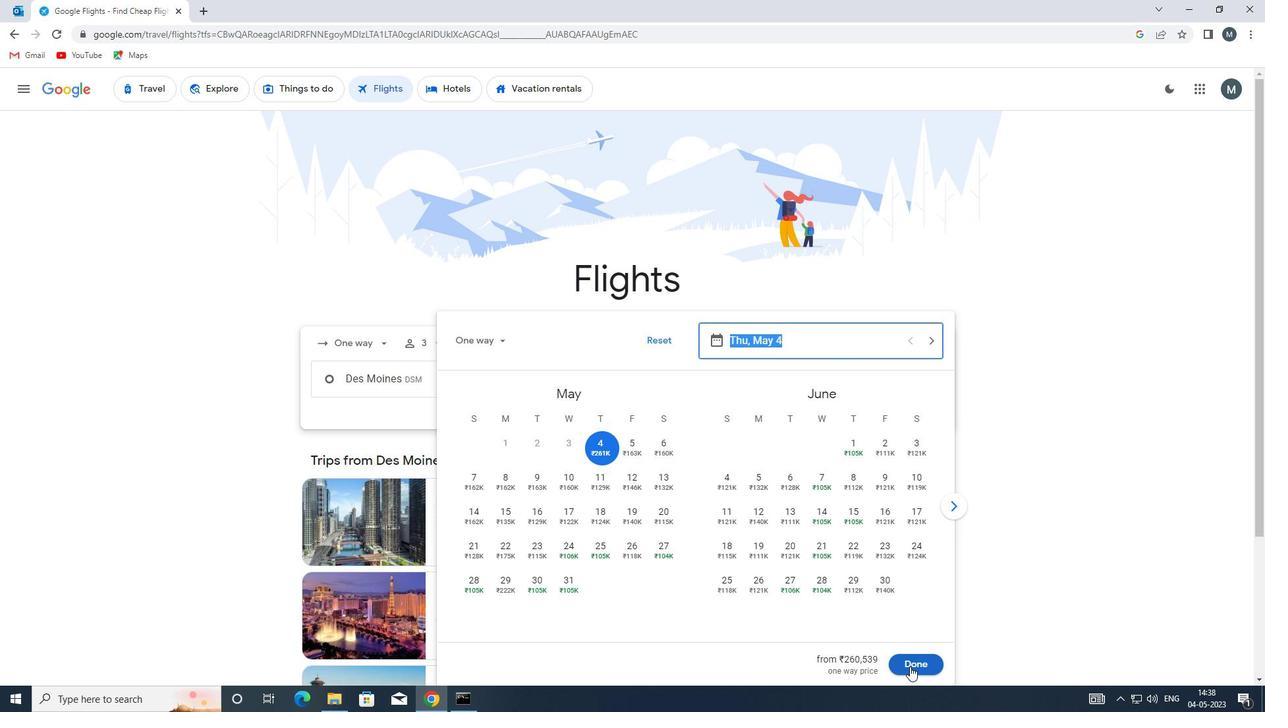 
Action: Mouse moved to (636, 426)
Screenshot: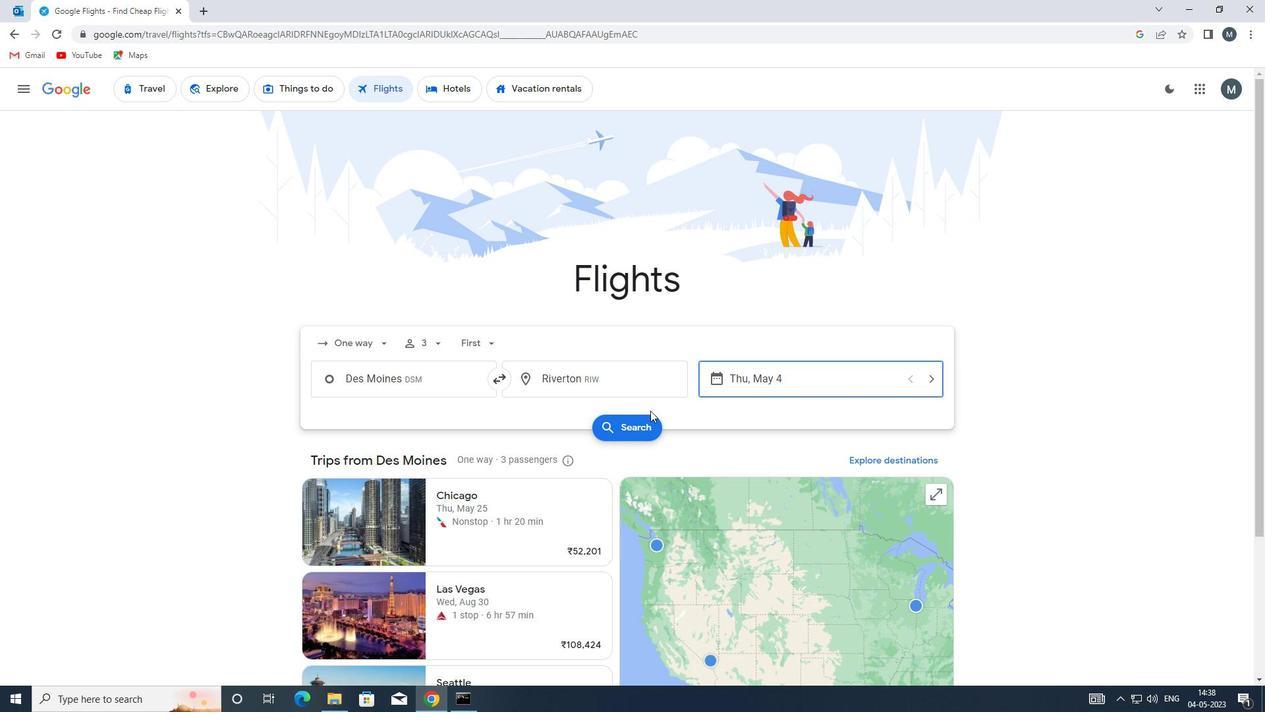 
Action: Mouse pressed left at (636, 426)
Screenshot: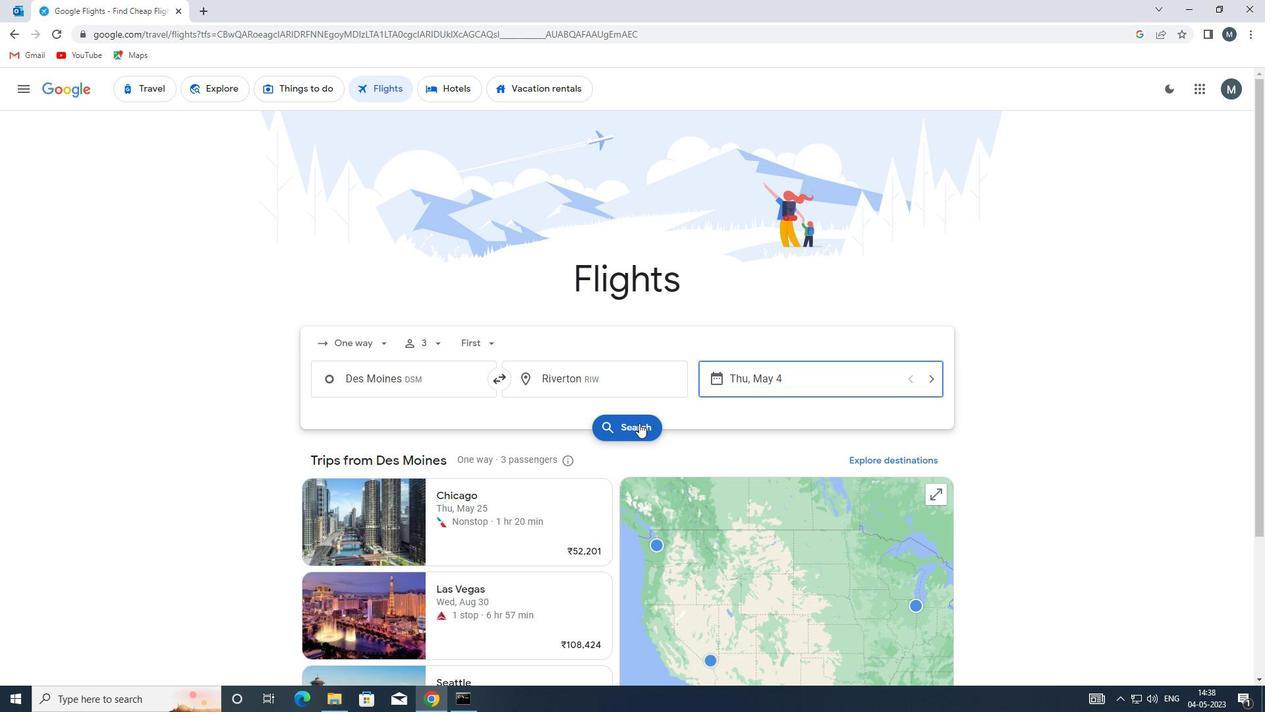 
Action: Mouse moved to (336, 217)
Screenshot: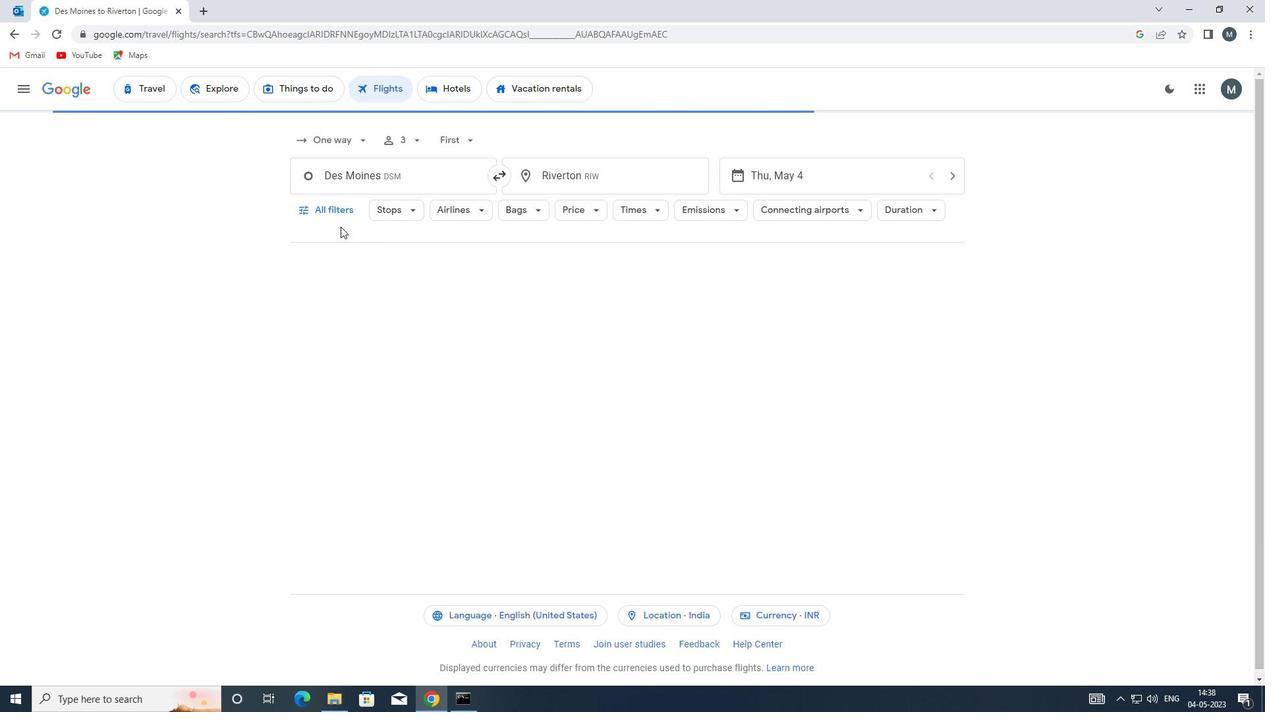 
Action: Mouse pressed left at (336, 217)
Screenshot: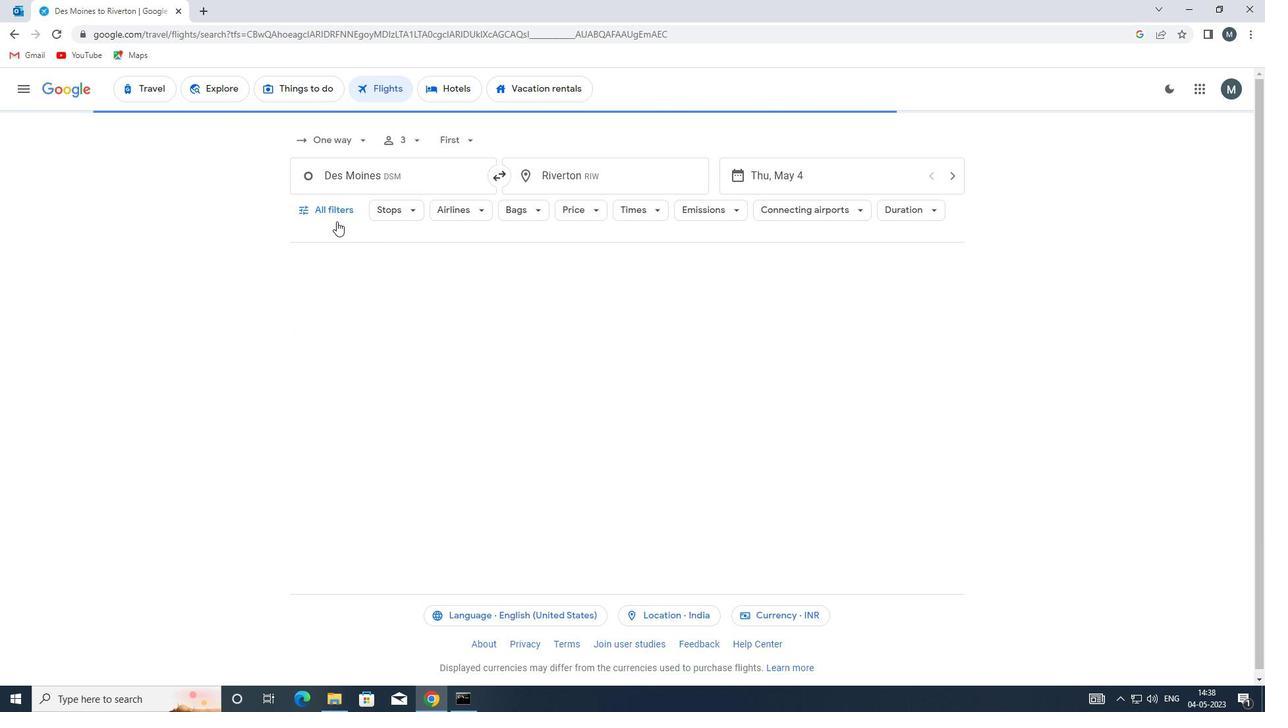 
Action: Mouse moved to (448, 331)
Screenshot: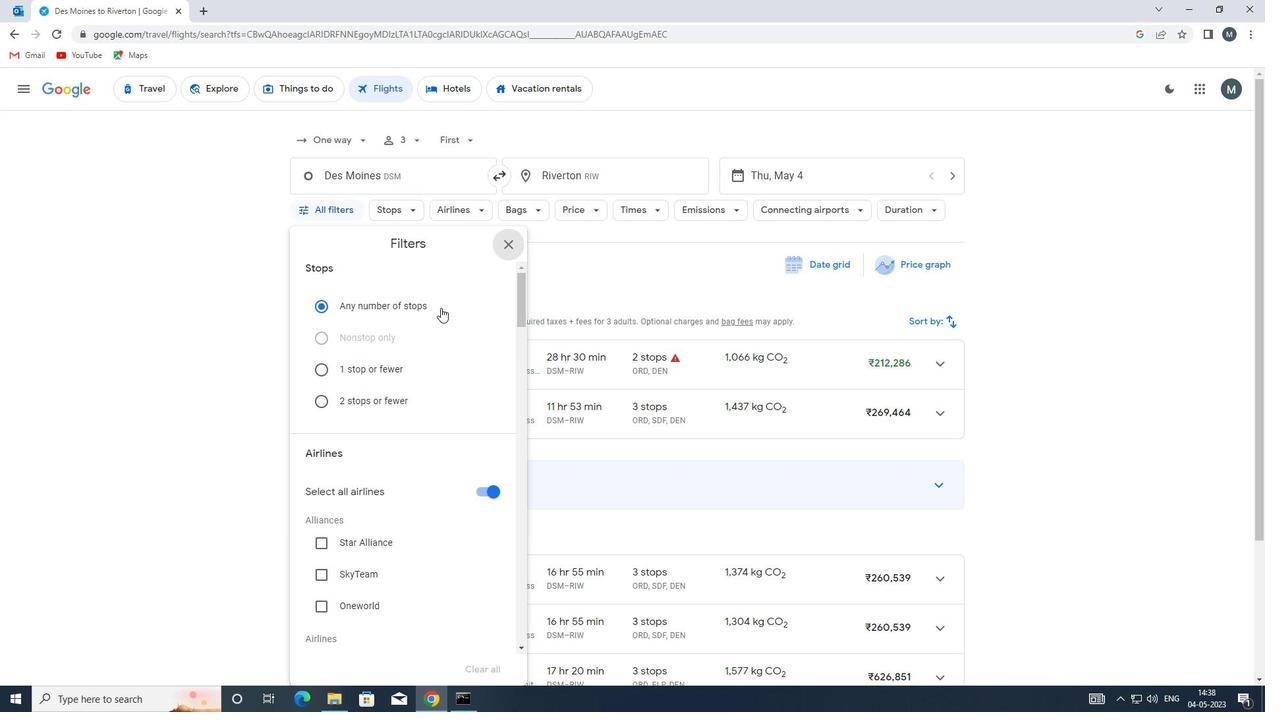 
Action: Mouse scrolled (448, 330) with delta (0, 0)
Screenshot: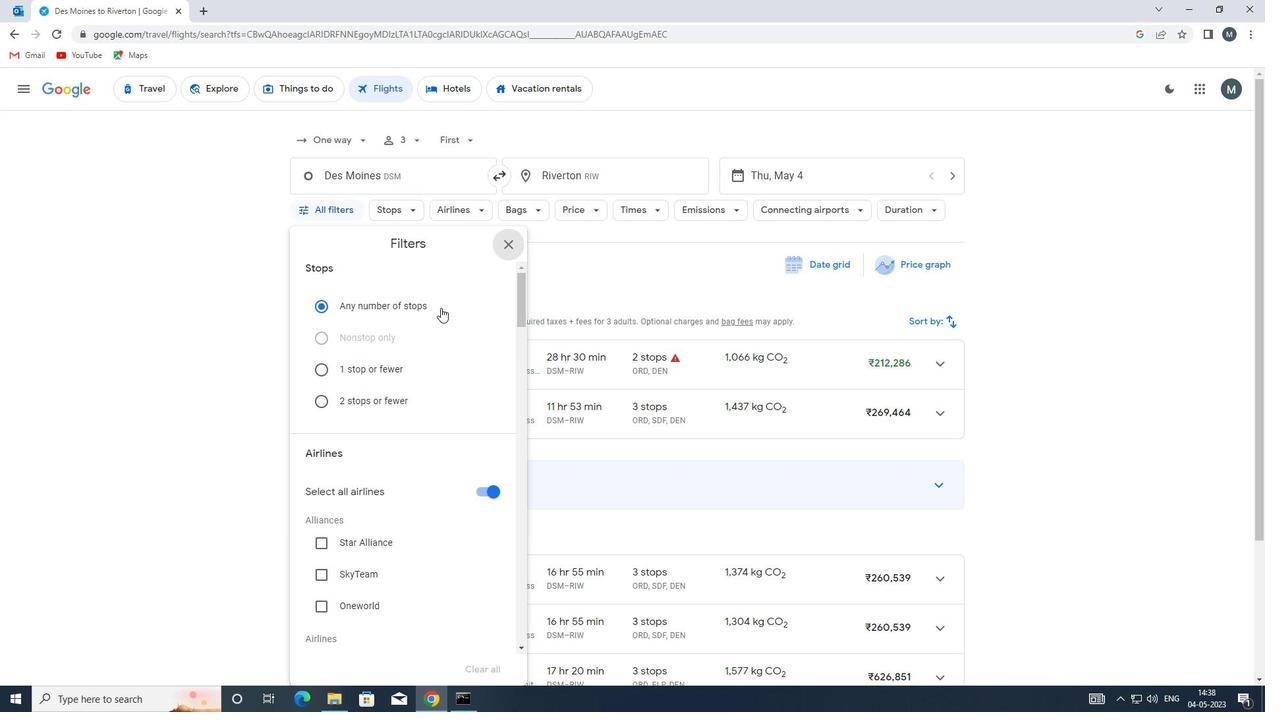 
Action: Mouse moved to (448, 338)
Screenshot: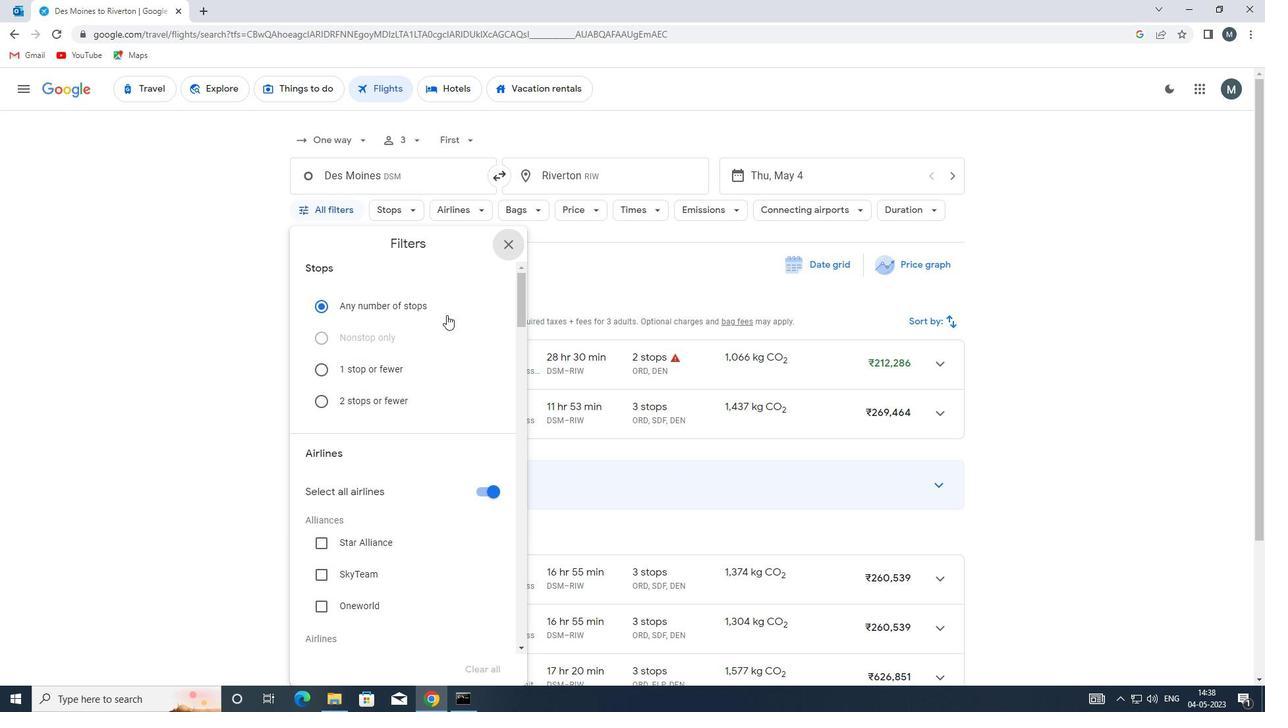 
Action: Mouse scrolled (448, 337) with delta (0, 0)
Screenshot: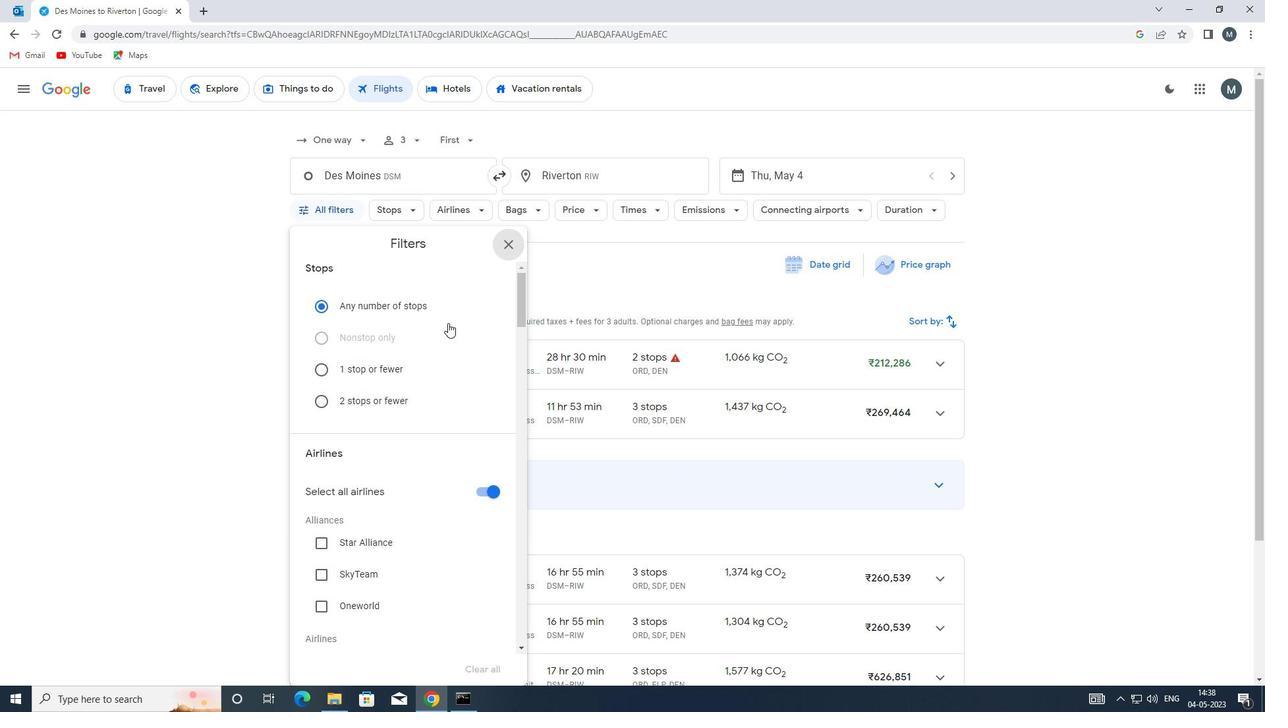 
Action: Mouse moved to (487, 354)
Screenshot: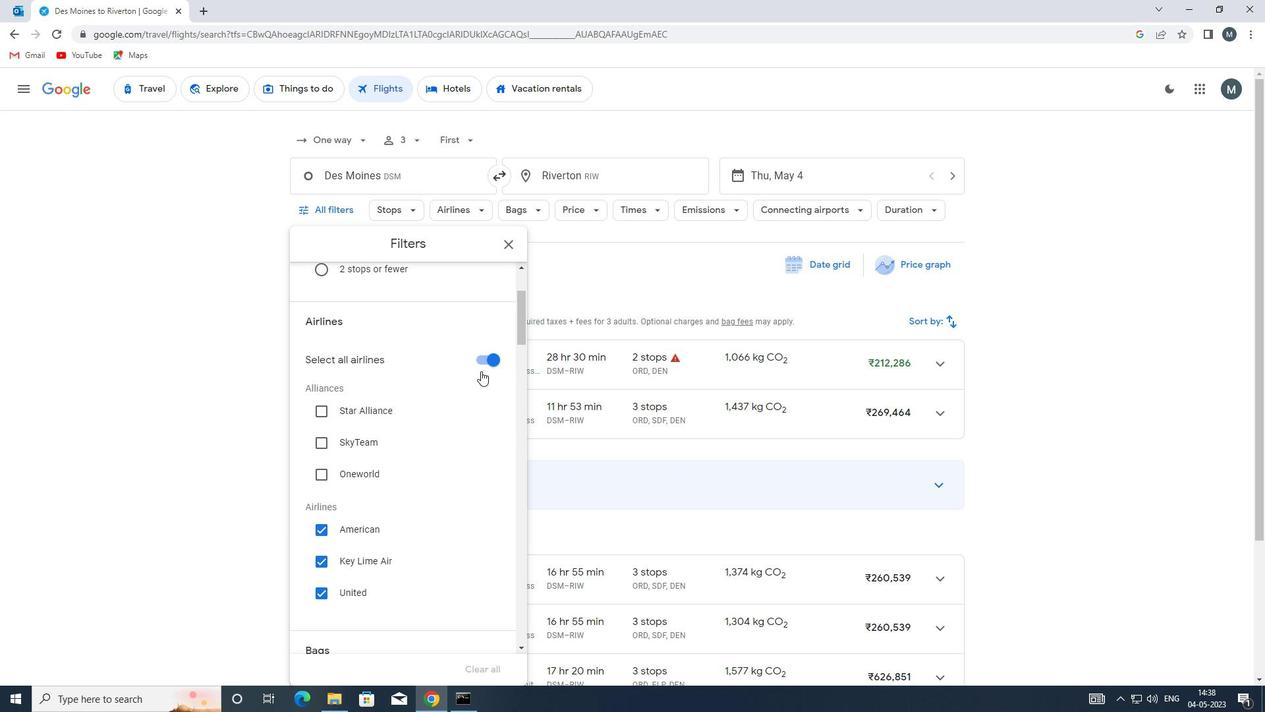 
Action: Mouse pressed left at (487, 354)
Screenshot: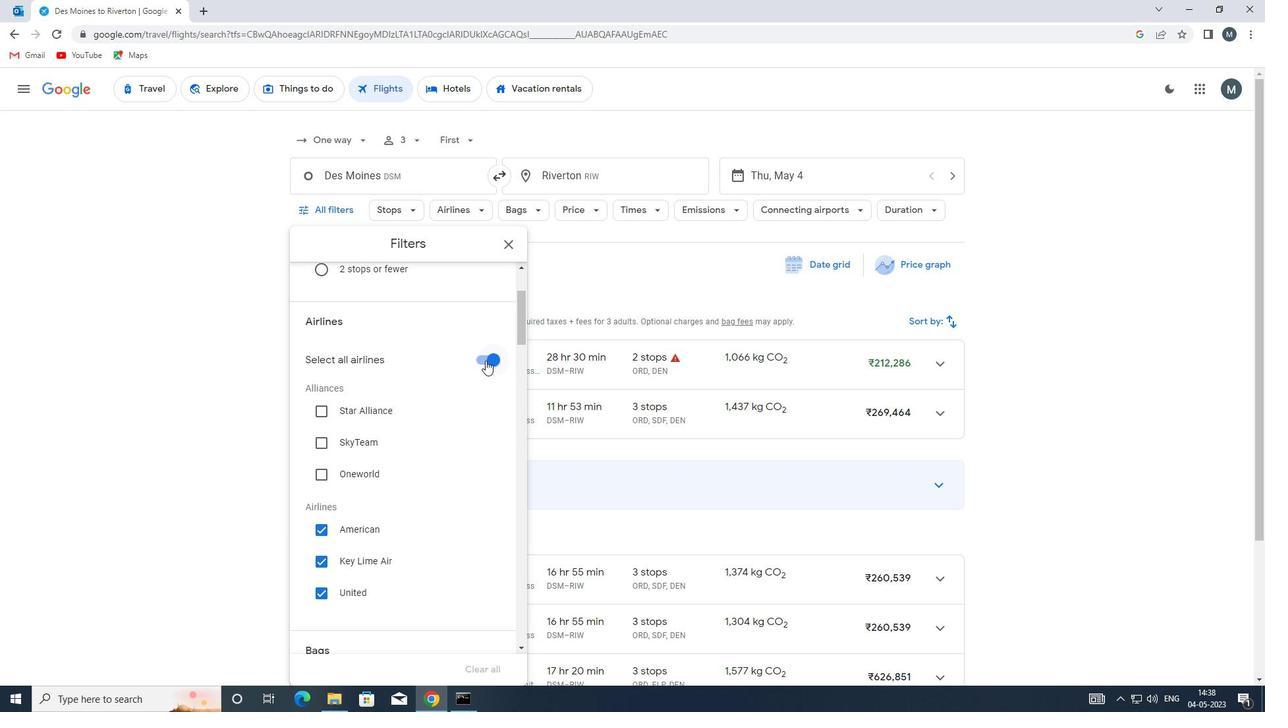 
Action: Mouse moved to (395, 451)
Screenshot: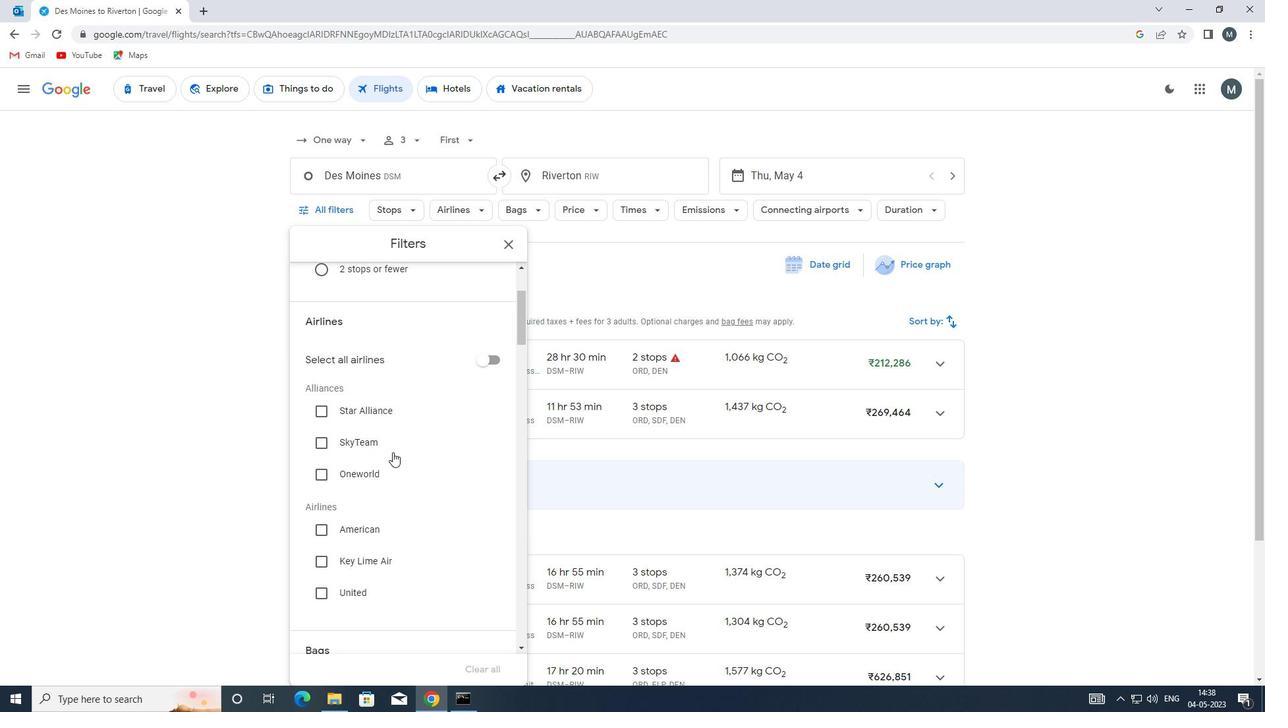 
Action: Mouse scrolled (395, 450) with delta (0, 0)
Screenshot: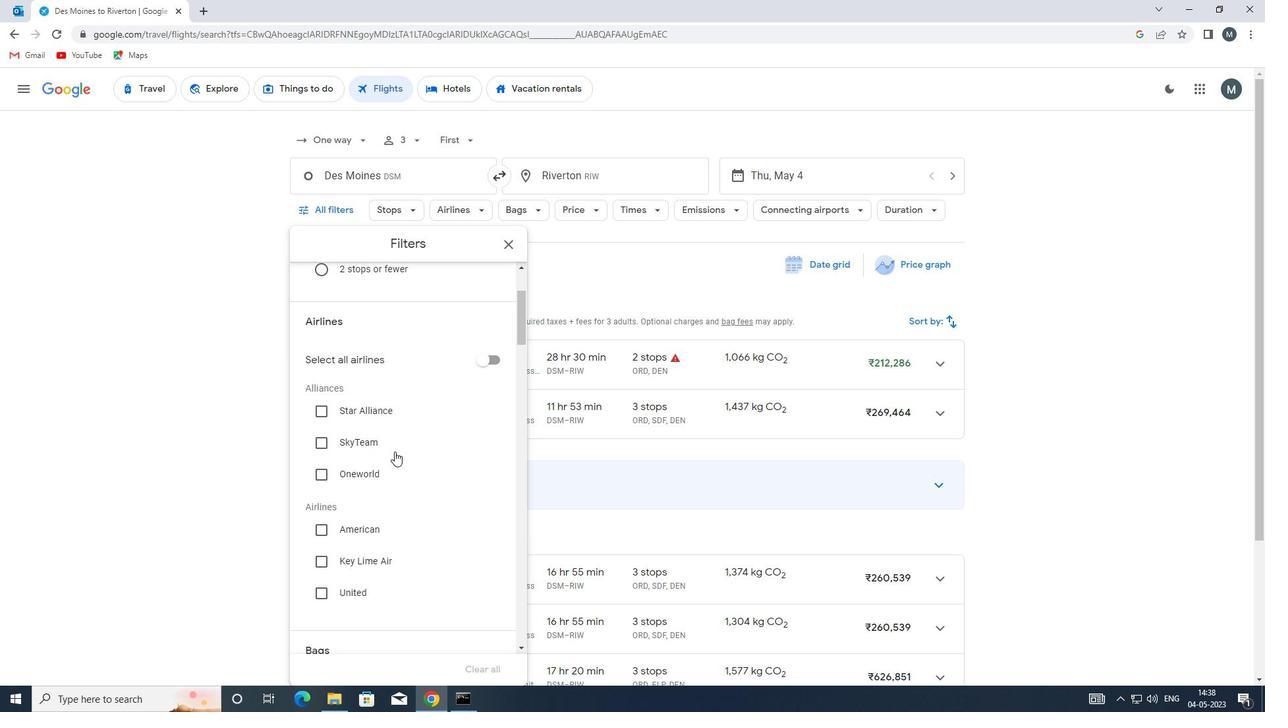 
Action: Mouse moved to (396, 451)
Screenshot: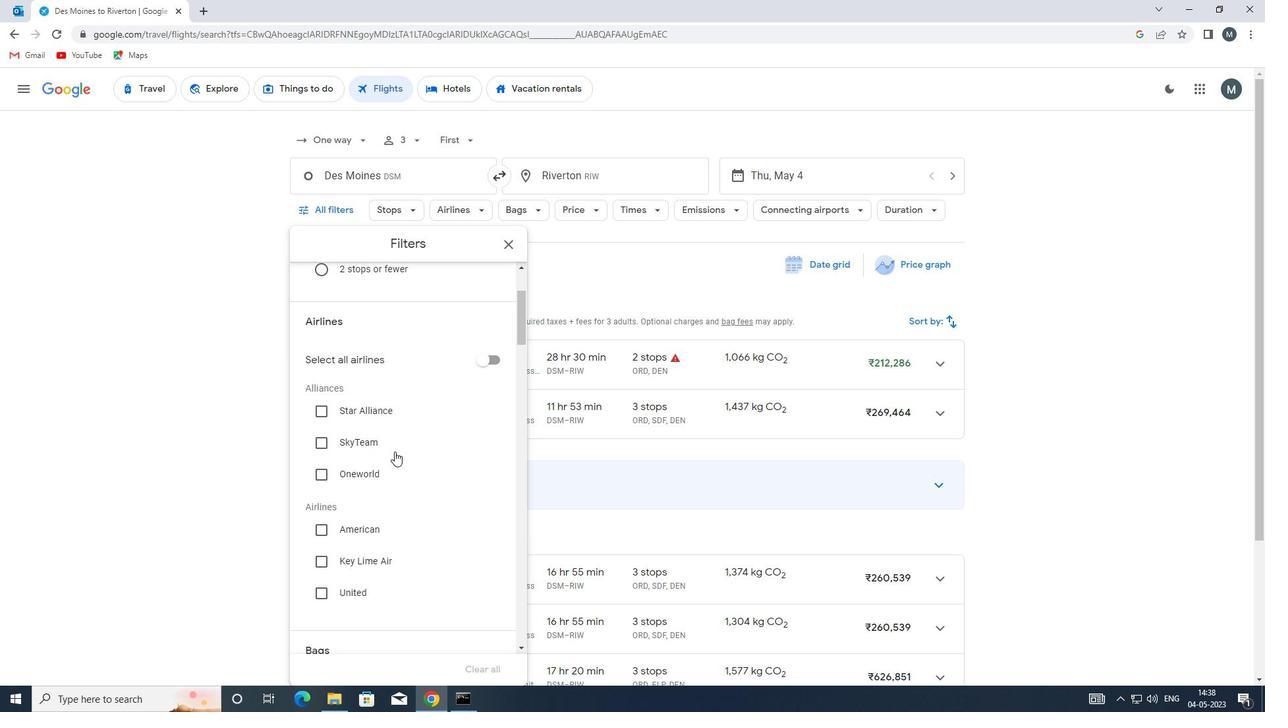 
Action: Mouse scrolled (396, 450) with delta (0, 0)
Screenshot: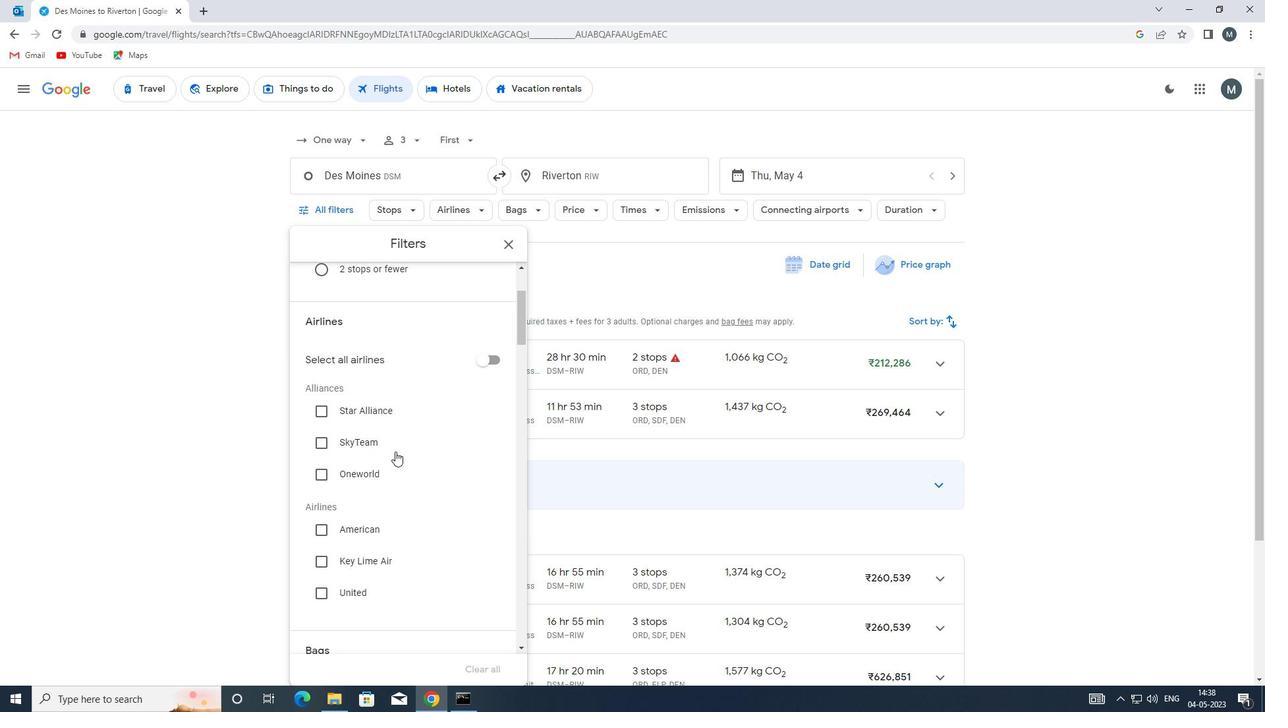
Action: Mouse moved to (409, 468)
Screenshot: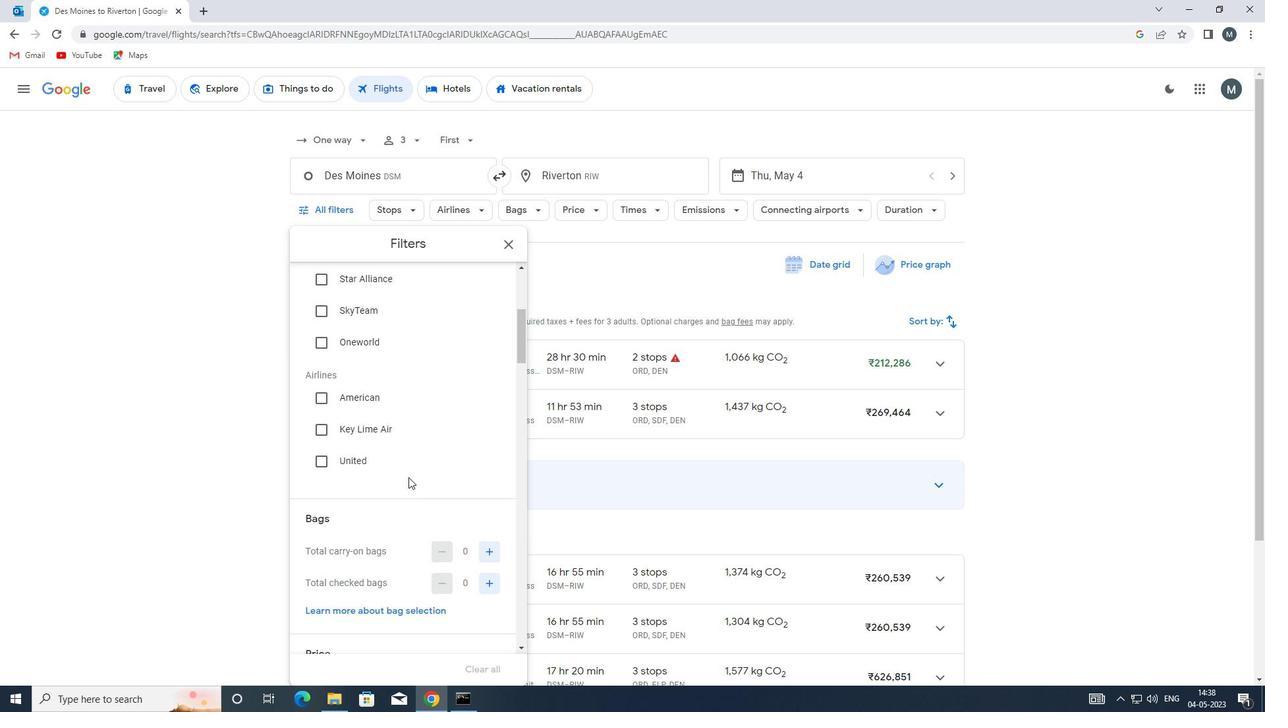 
Action: Mouse pressed left at (409, 468)
Screenshot: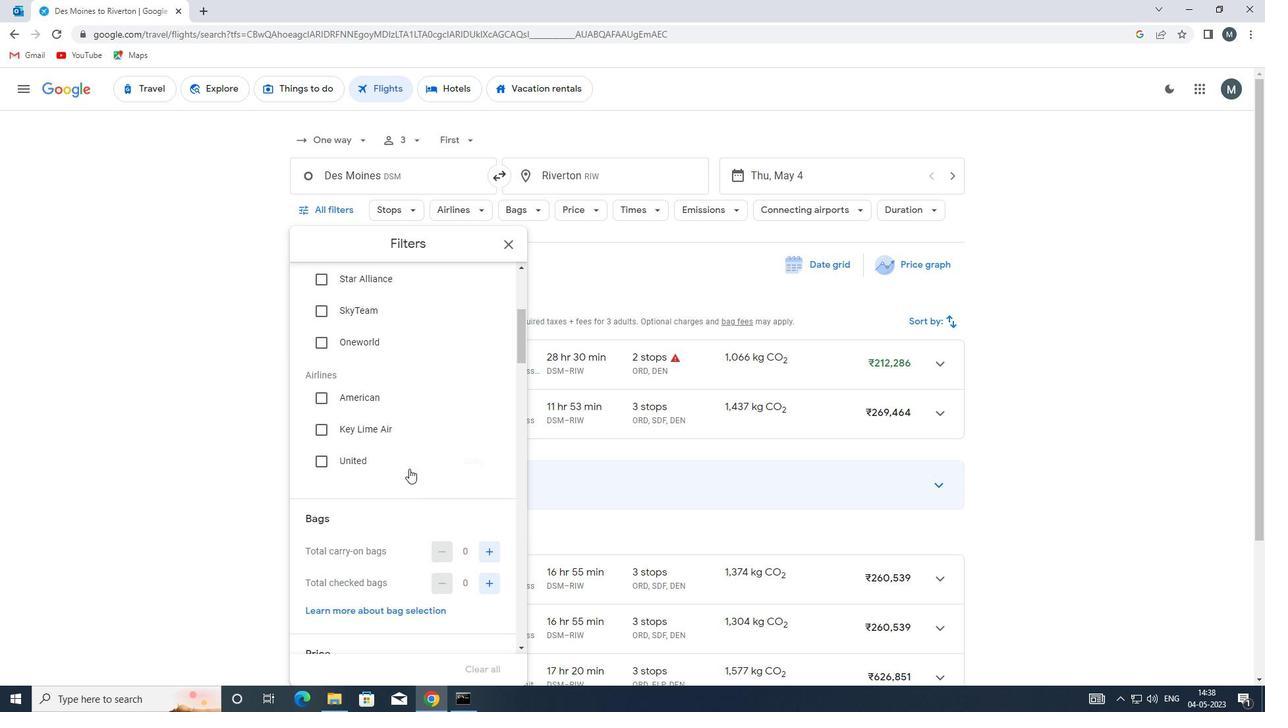 
Action: Mouse moved to (411, 441)
Screenshot: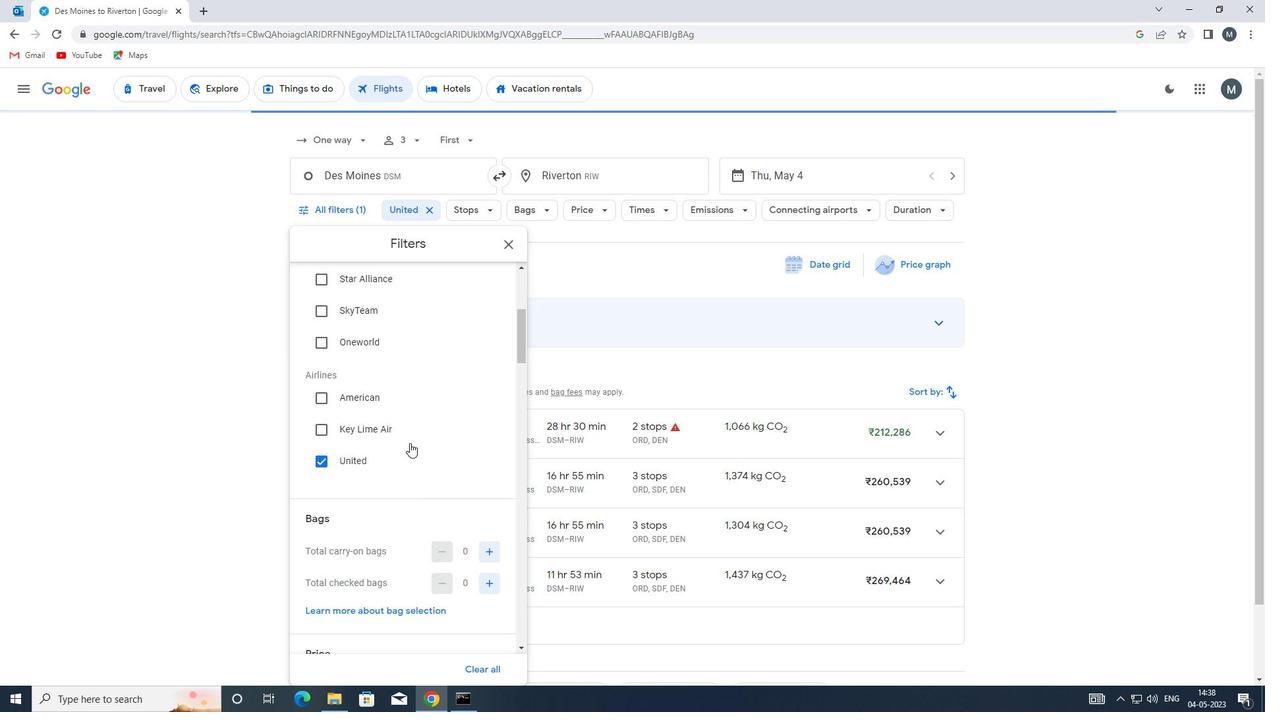 
Action: Mouse scrolled (411, 441) with delta (0, 0)
Screenshot: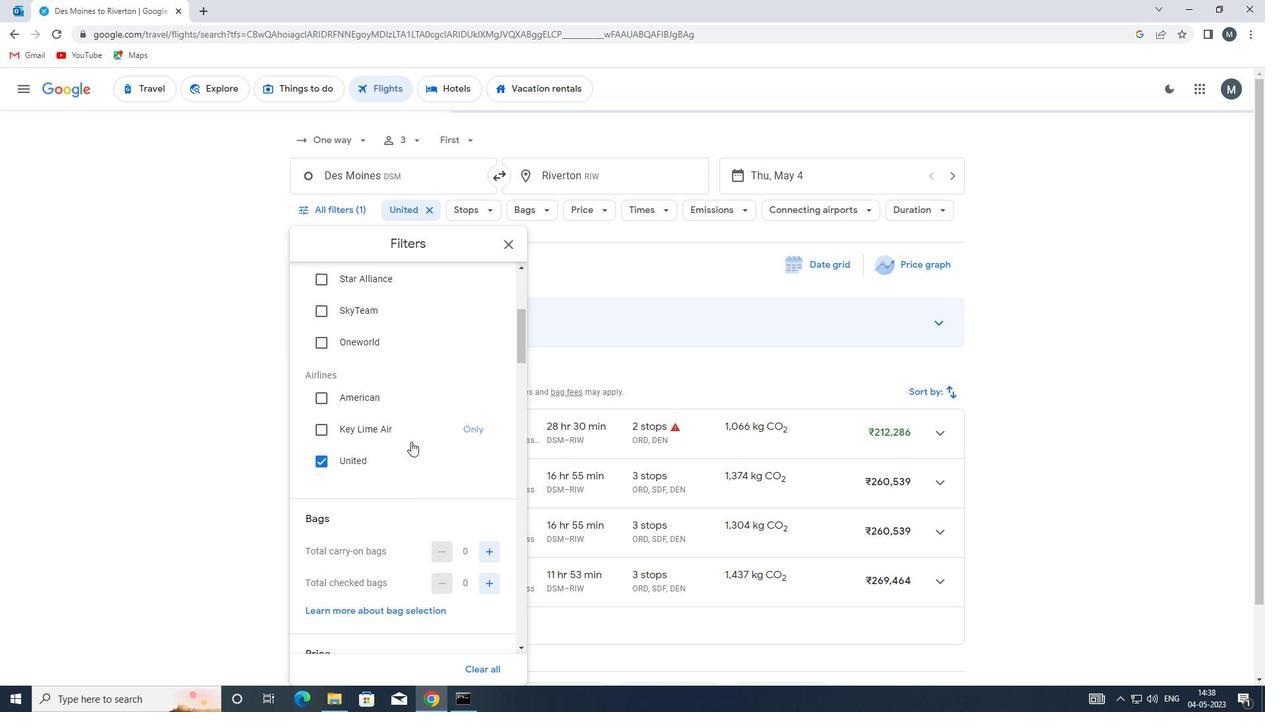 
Action: Mouse moved to (412, 440)
Screenshot: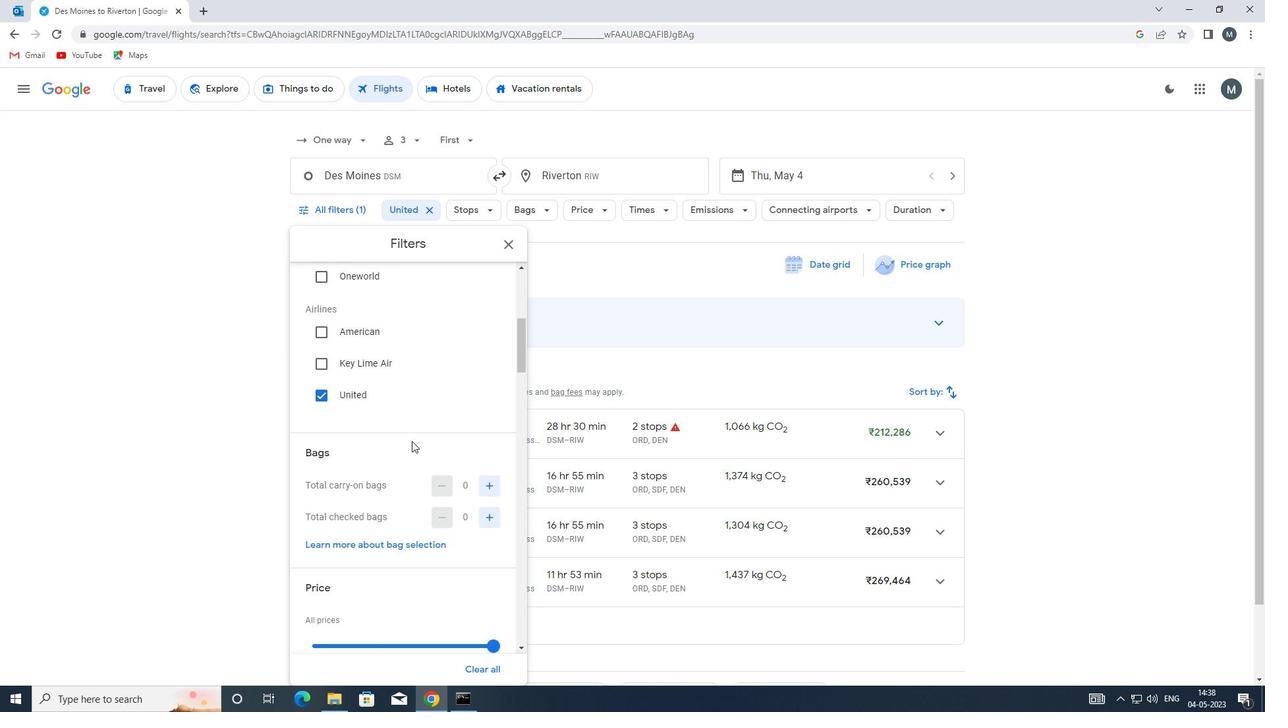 
Action: Mouse scrolled (412, 439) with delta (0, 0)
Screenshot: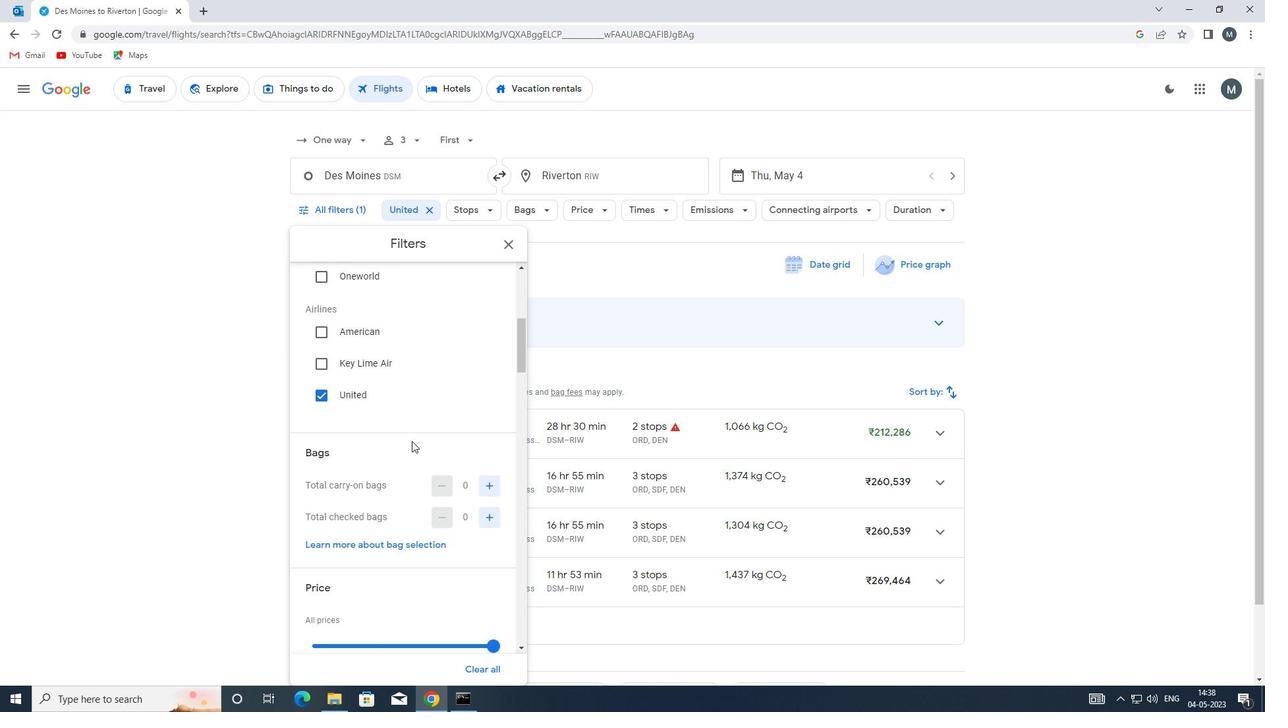 
Action: Mouse moved to (489, 419)
Screenshot: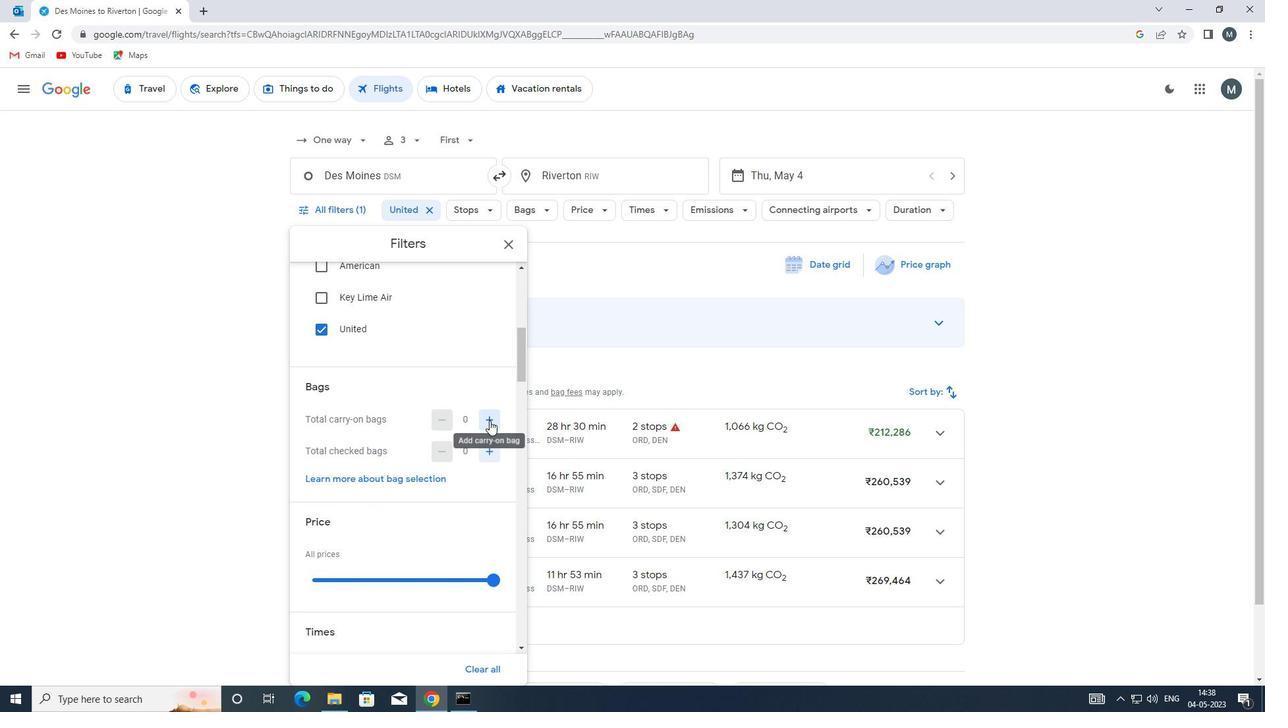 
Action: Mouse pressed left at (489, 419)
Screenshot: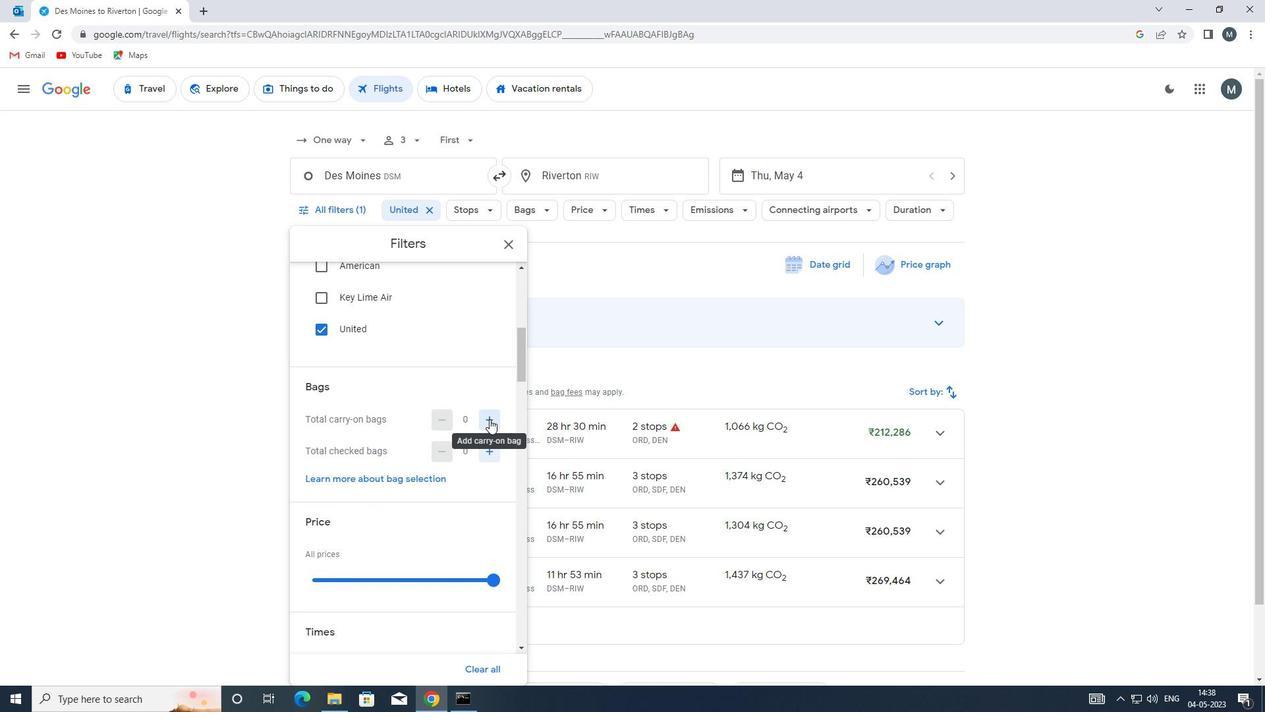 
Action: Mouse moved to (409, 419)
Screenshot: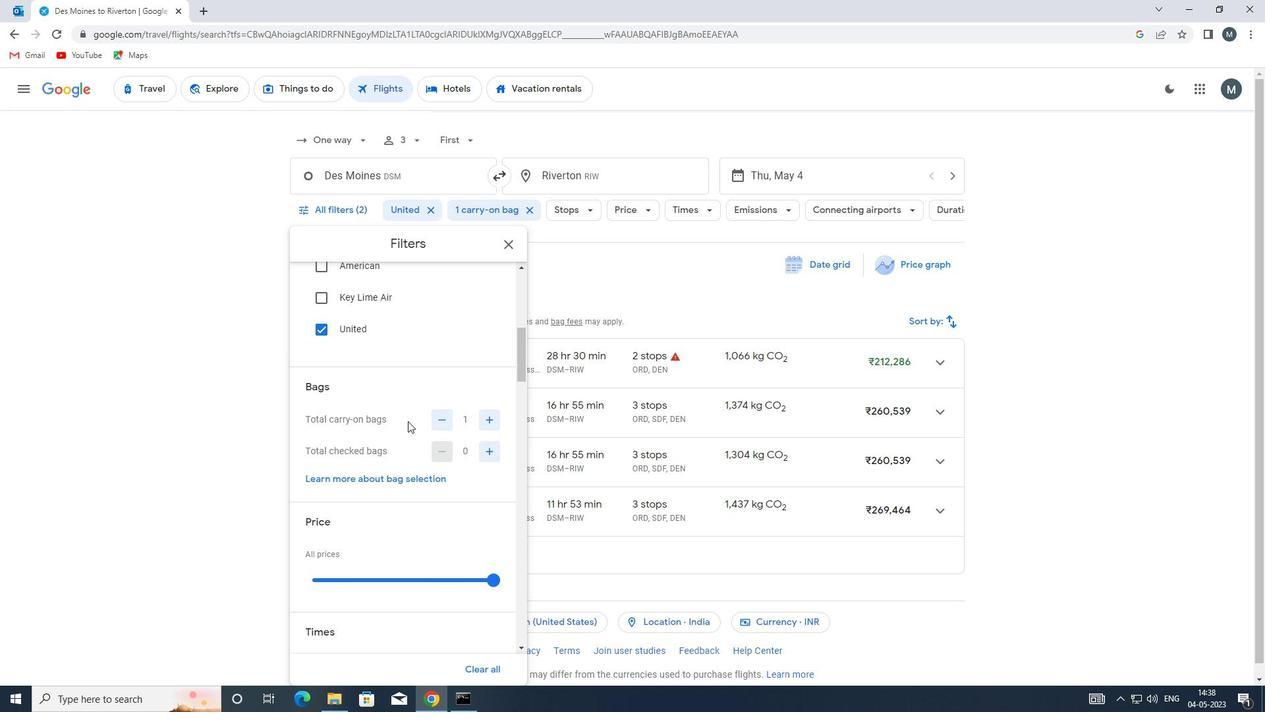 
Action: Mouse scrolled (409, 419) with delta (0, 0)
Screenshot: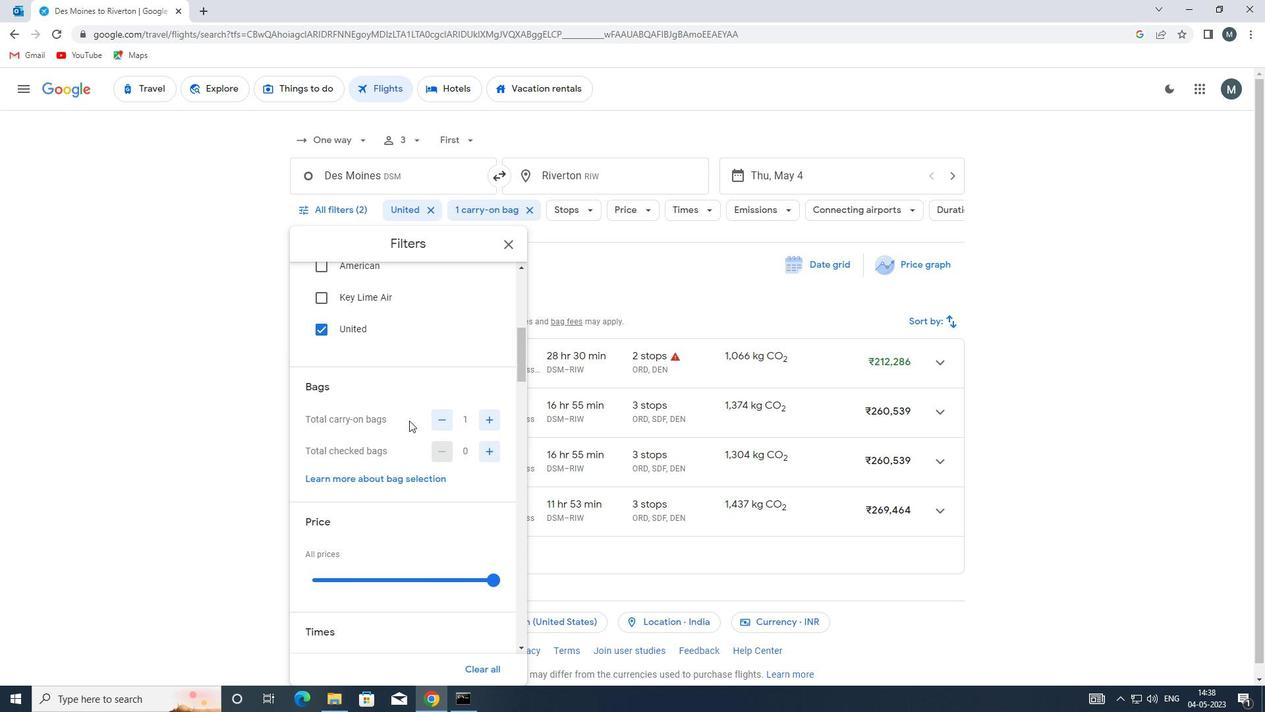
Action: Mouse moved to (408, 422)
Screenshot: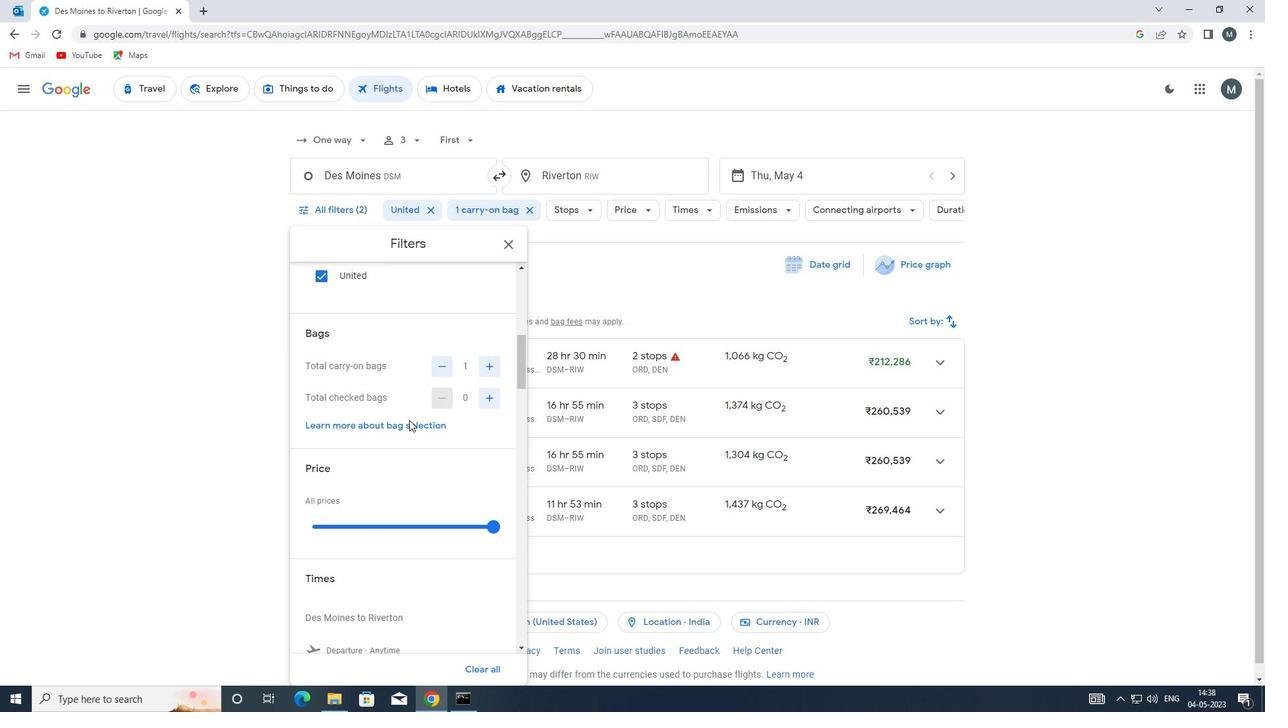 
Action: Mouse scrolled (408, 421) with delta (0, 0)
Screenshot: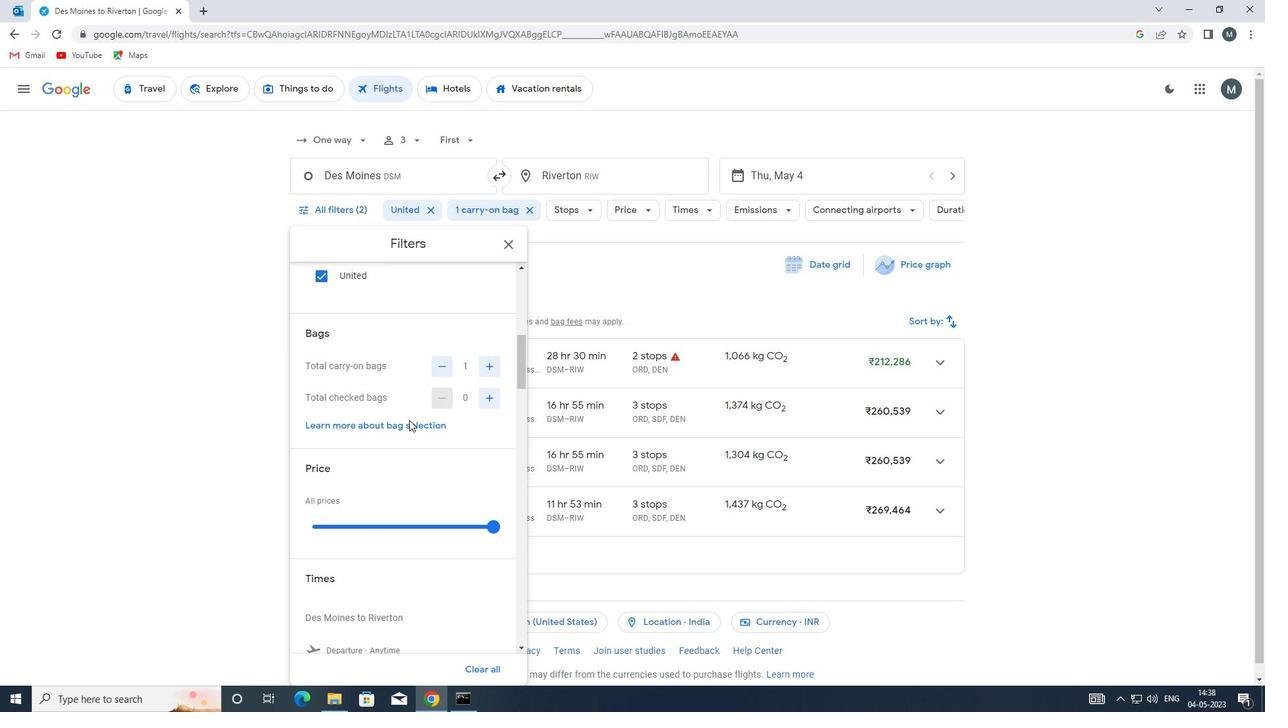 
Action: Mouse moved to (394, 448)
Screenshot: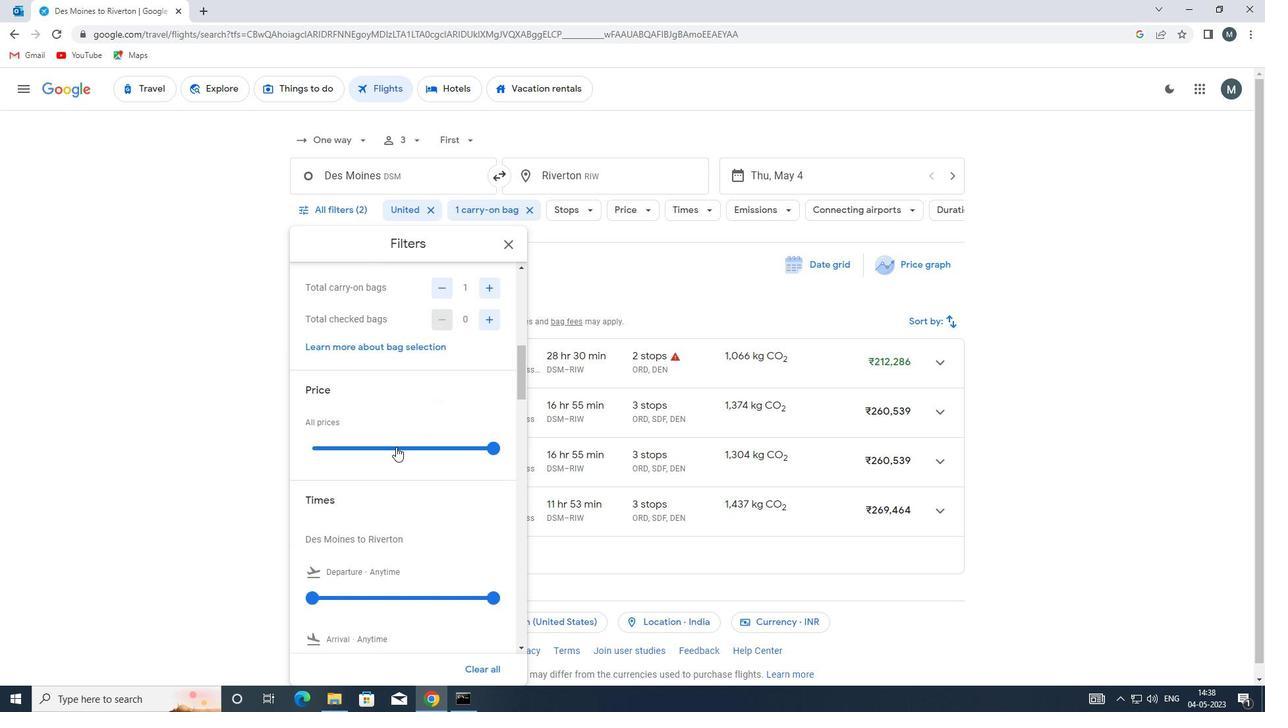 
Action: Mouse pressed left at (394, 448)
Screenshot: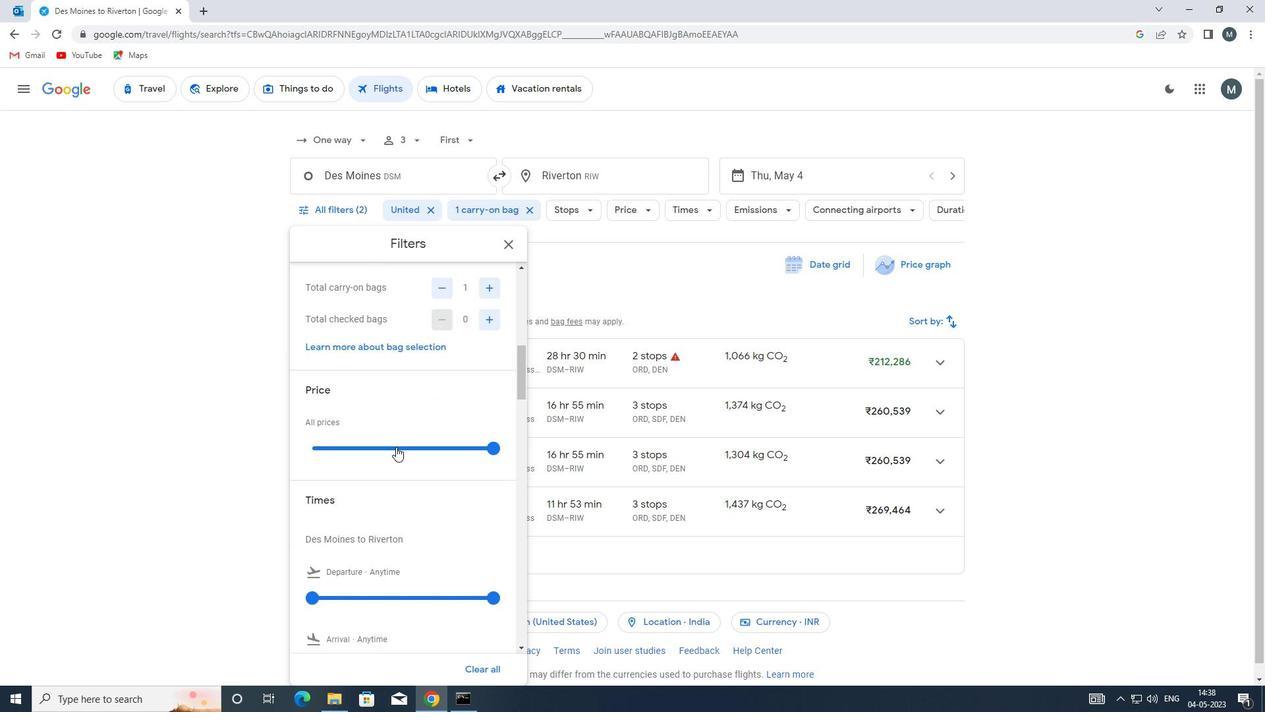 
Action: Mouse moved to (392, 448)
Screenshot: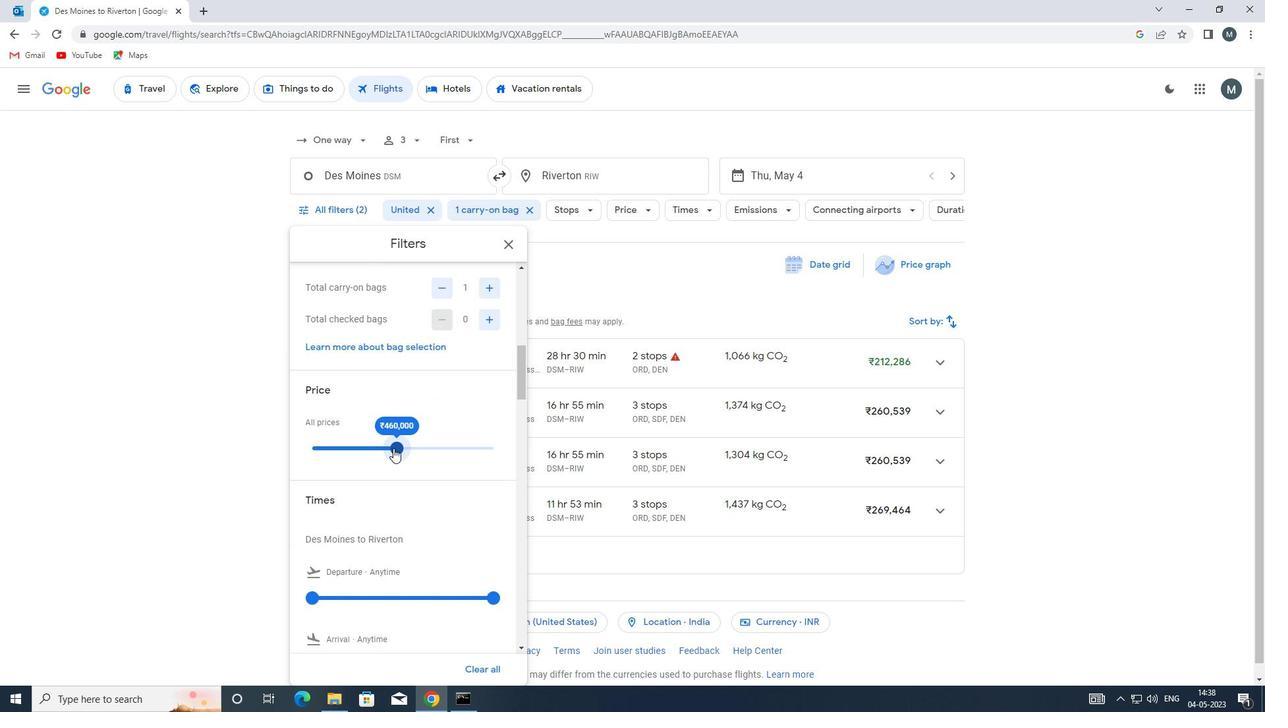 
Action: Mouse pressed left at (392, 448)
Screenshot: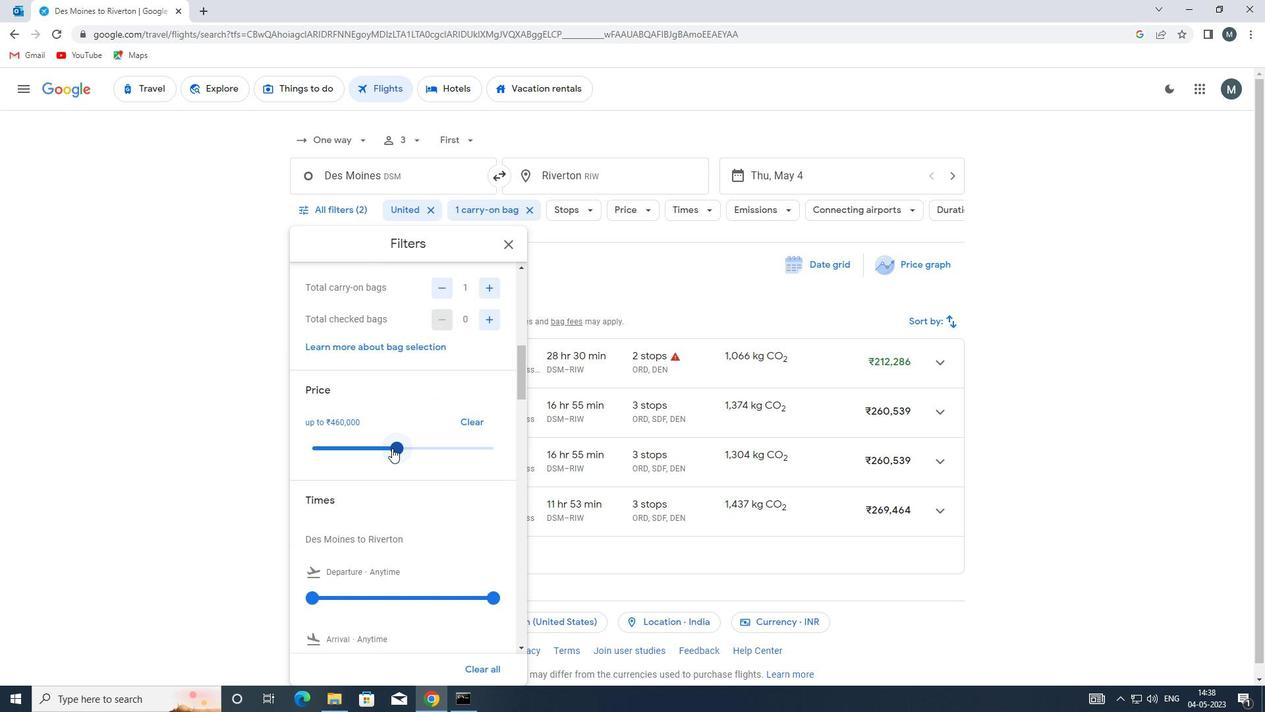 
Action: Mouse moved to (410, 415)
Screenshot: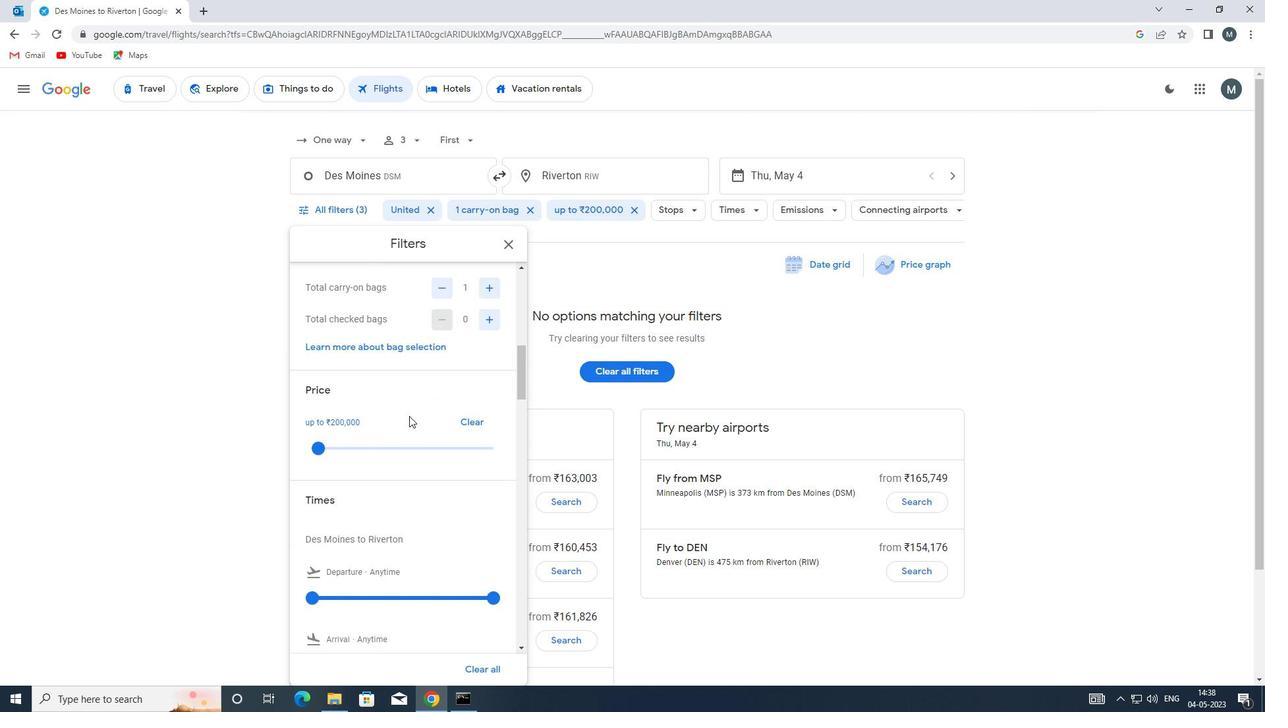 
Action: Mouse scrolled (410, 414) with delta (0, 0)
Screenshot: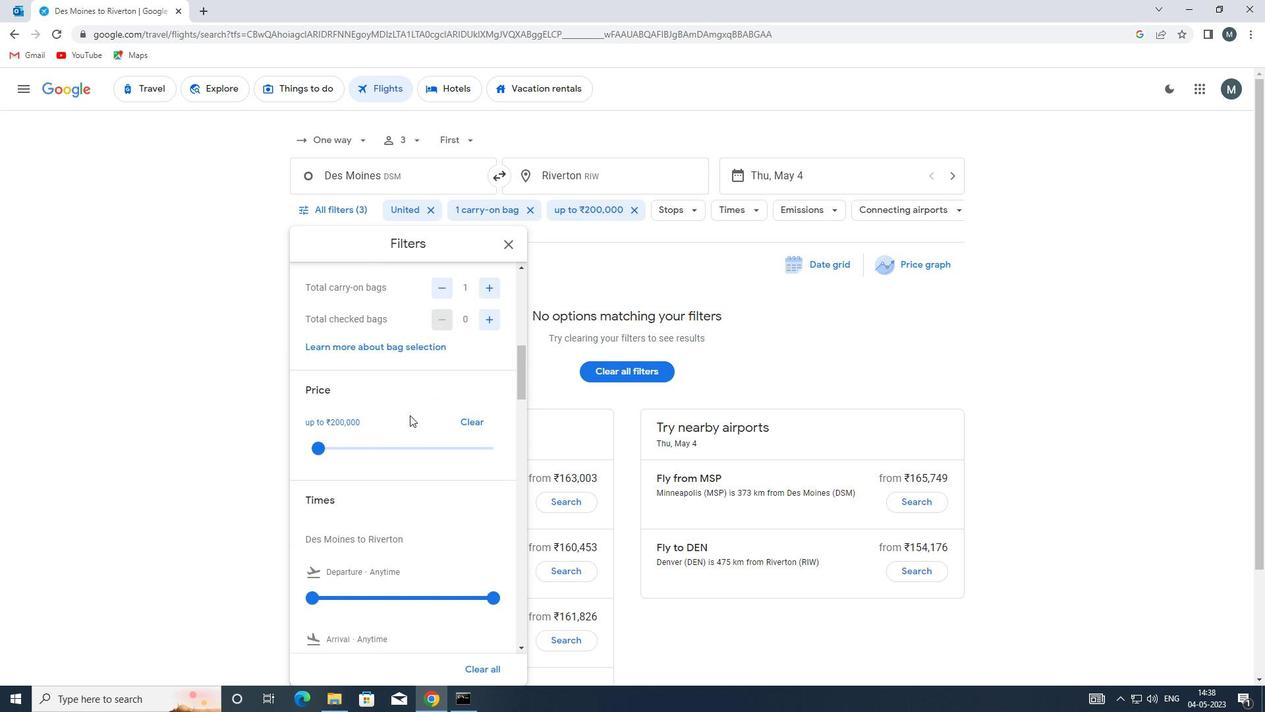 
Action: Mouse scrolled (410, 414) with delta (0, 0)
Screenshot: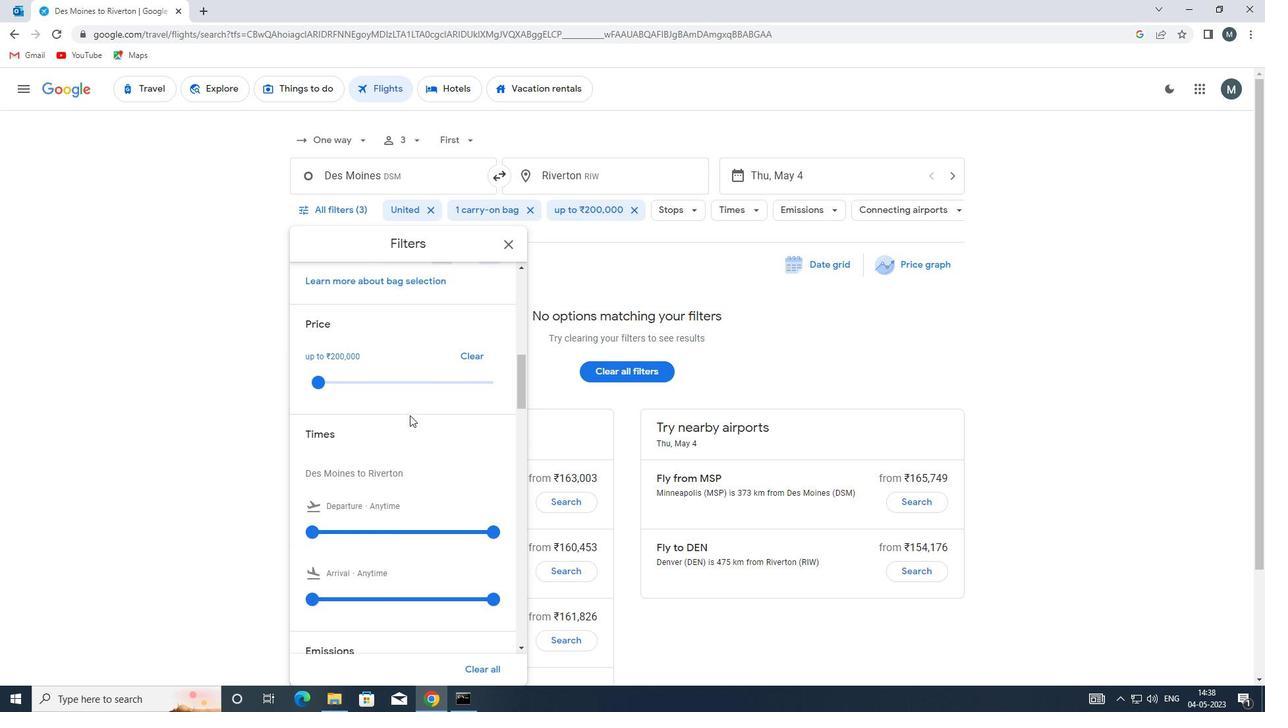 
Action: Mouse moved to (344, 464)
Screenshot: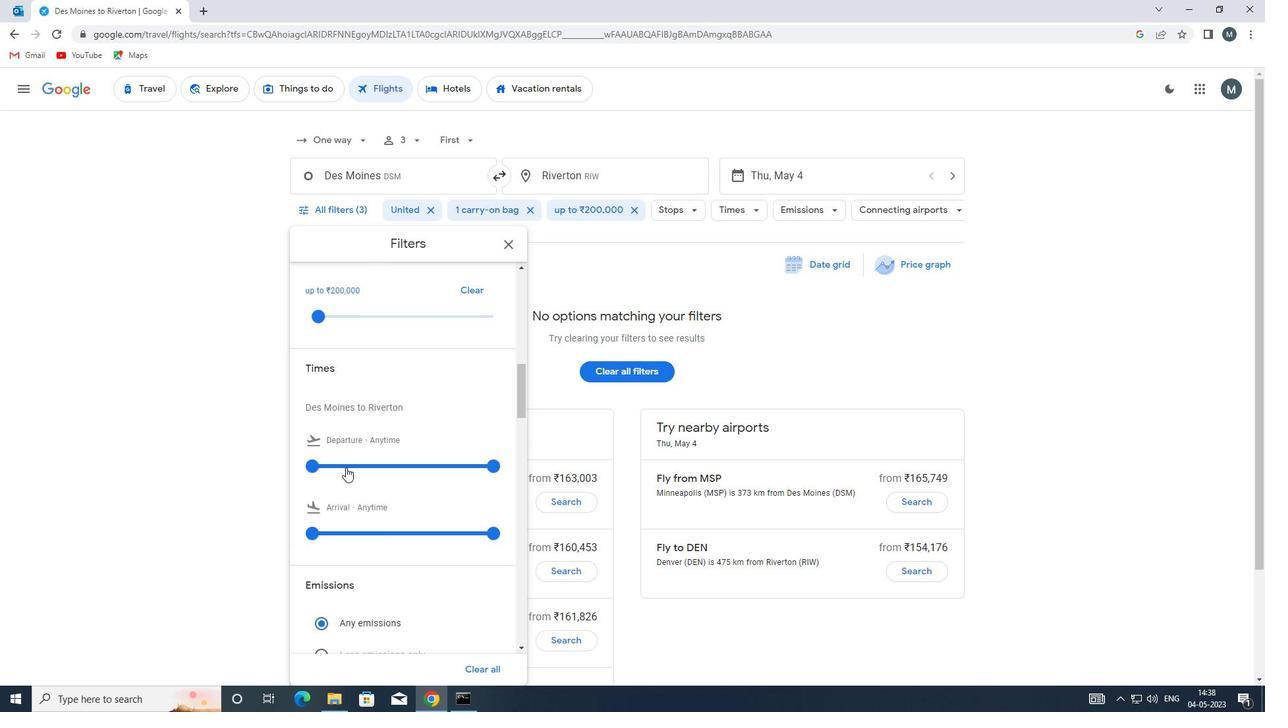 
Action: Mouse pressed left at (344, 464)
Screenshot: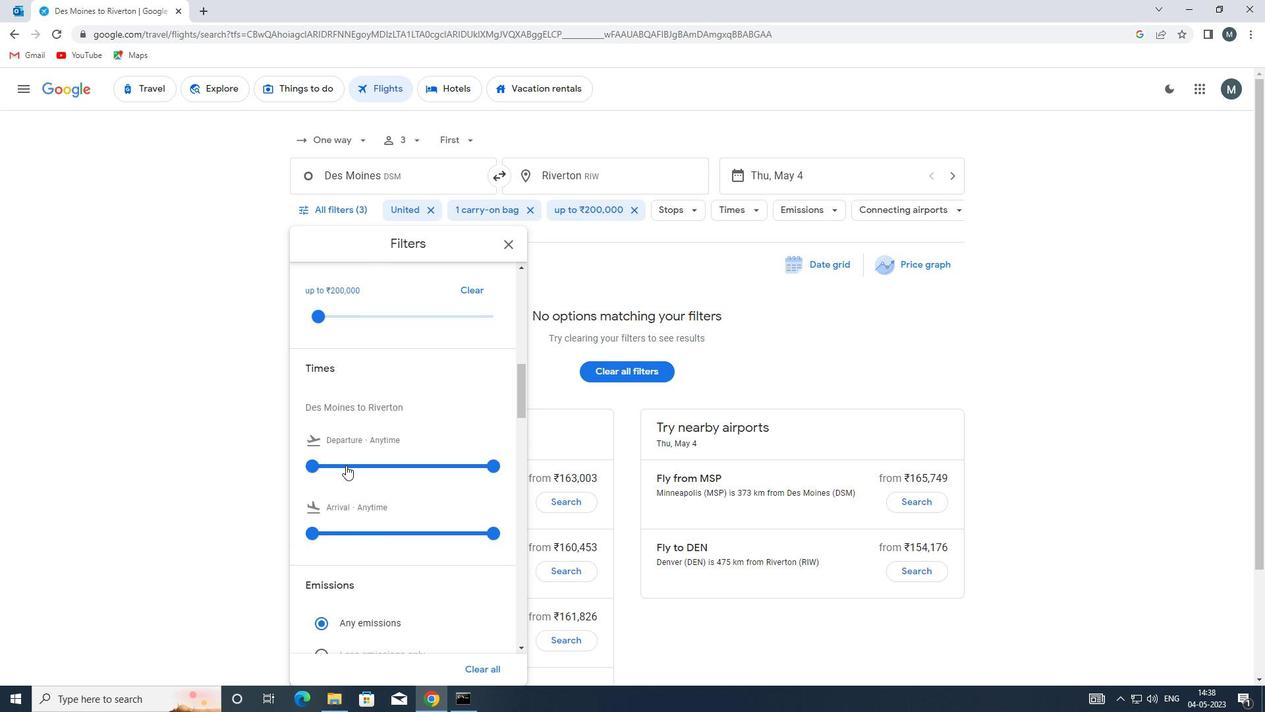 
Action: Mouse moved to (491, 463)
Screenshot: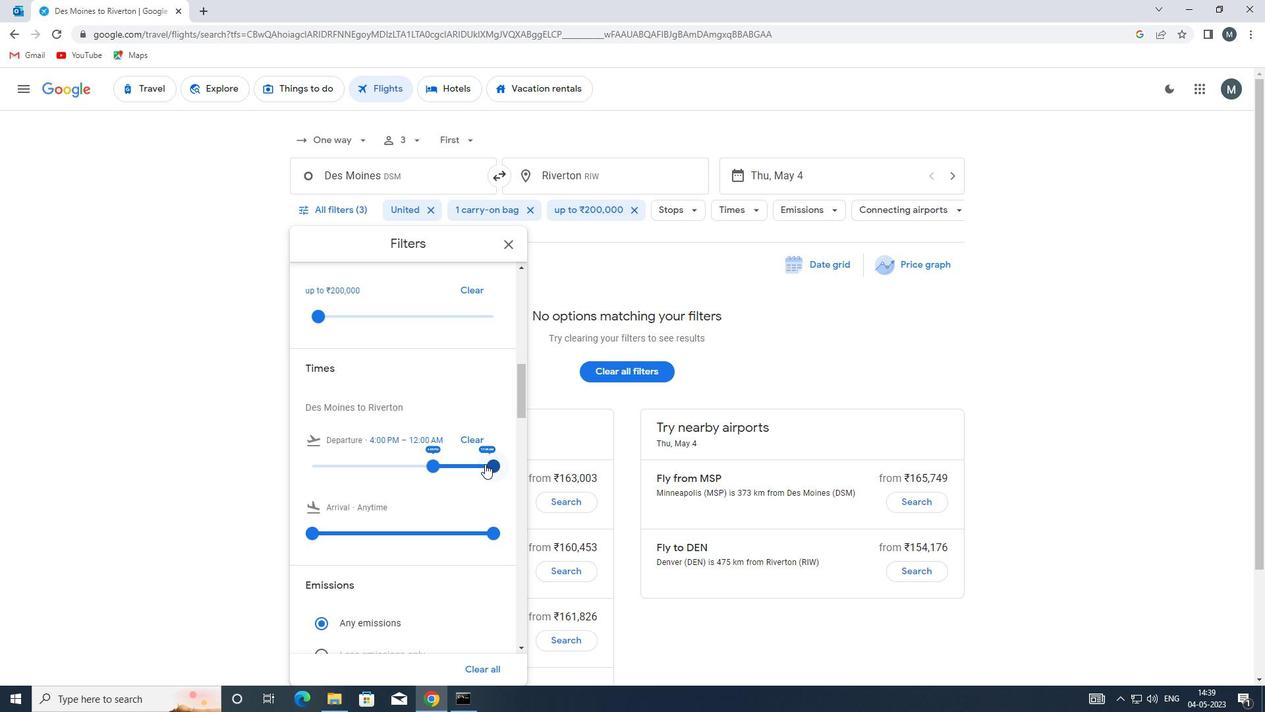 
Action: Mouse pressed left at (491, 463)
Screenshot: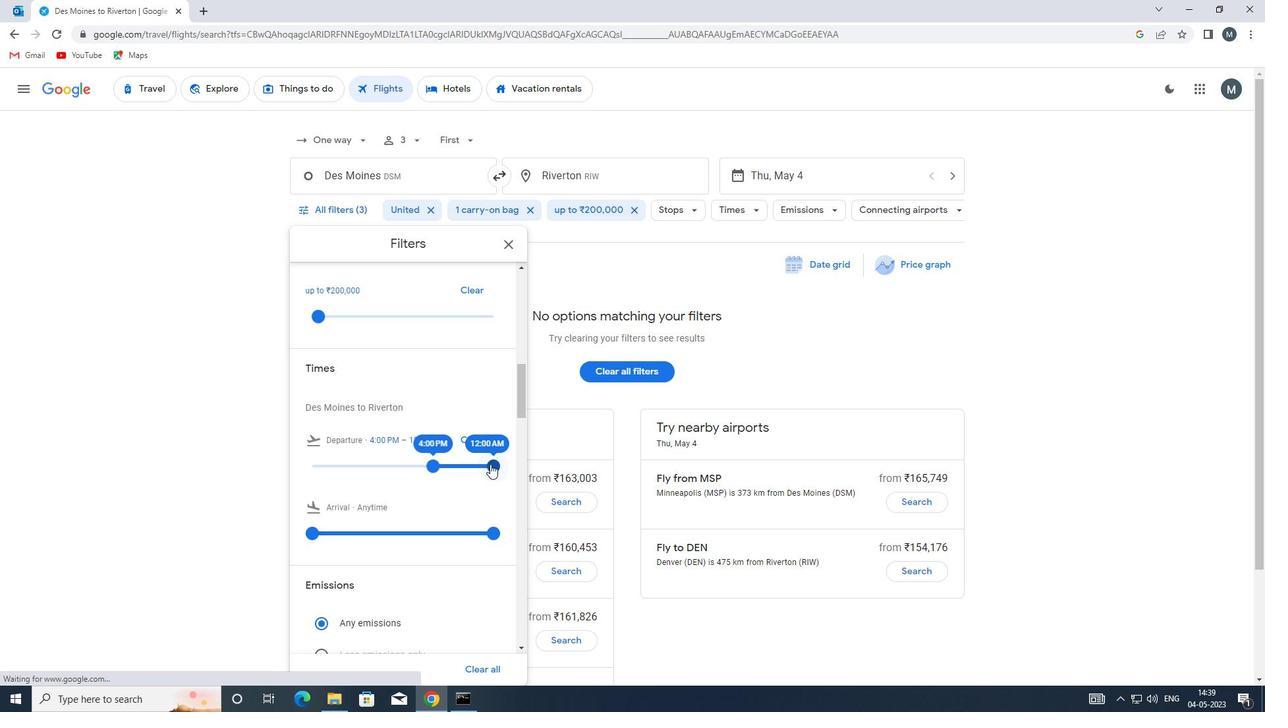 
Action: Mouse moved to (402, 452)
Screenshot: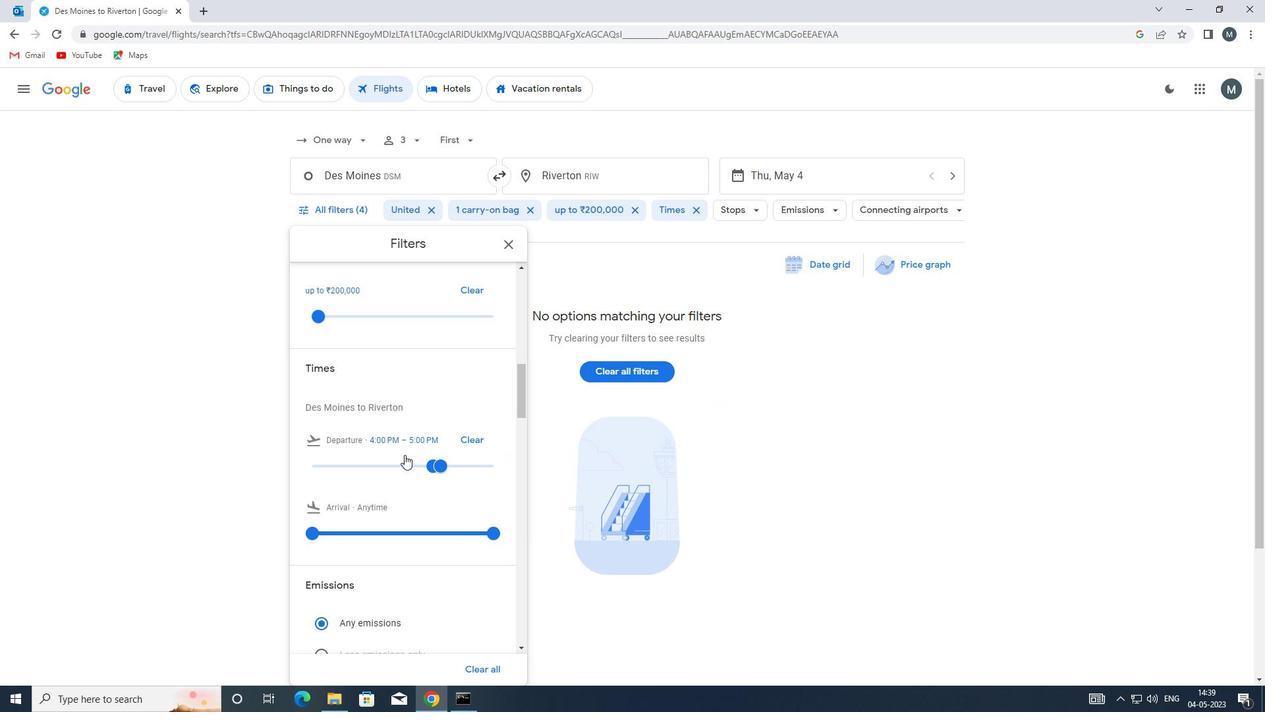 
Action: Mouse scrolled (402, 451) with delta (0, 0)
Screenshot: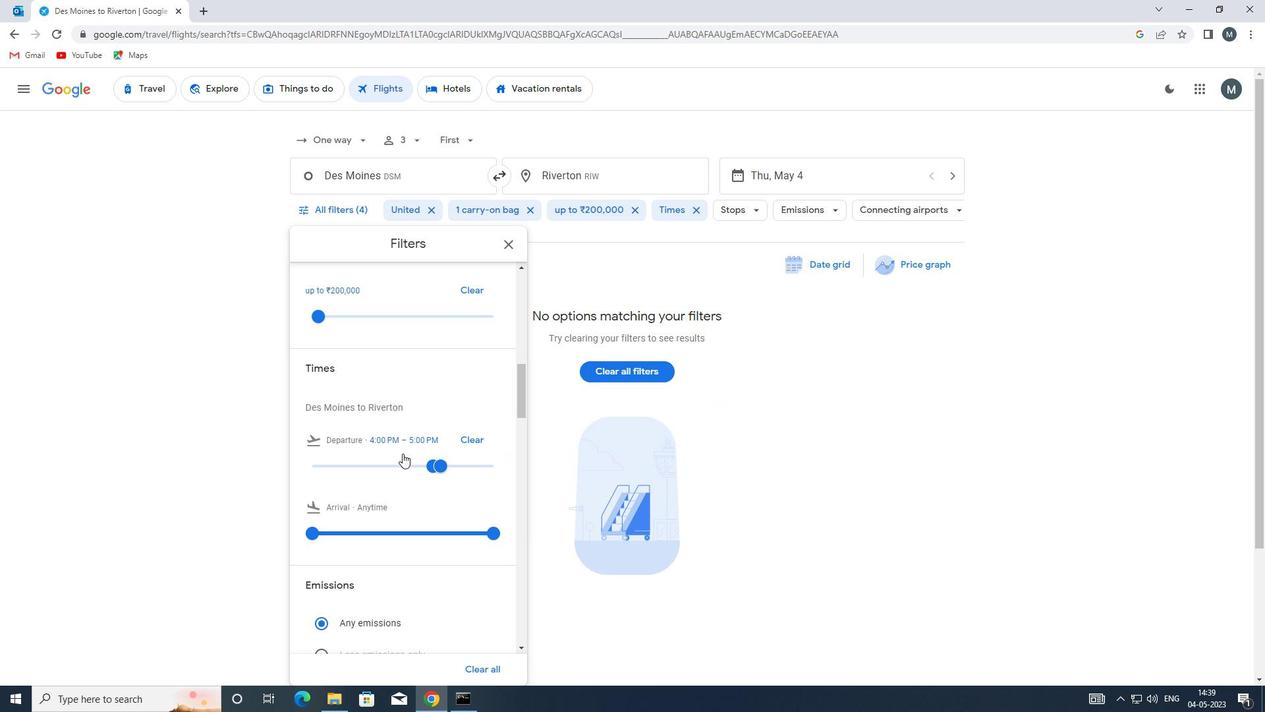 
Action: Mouse moved to (508, 248)
Screenshot: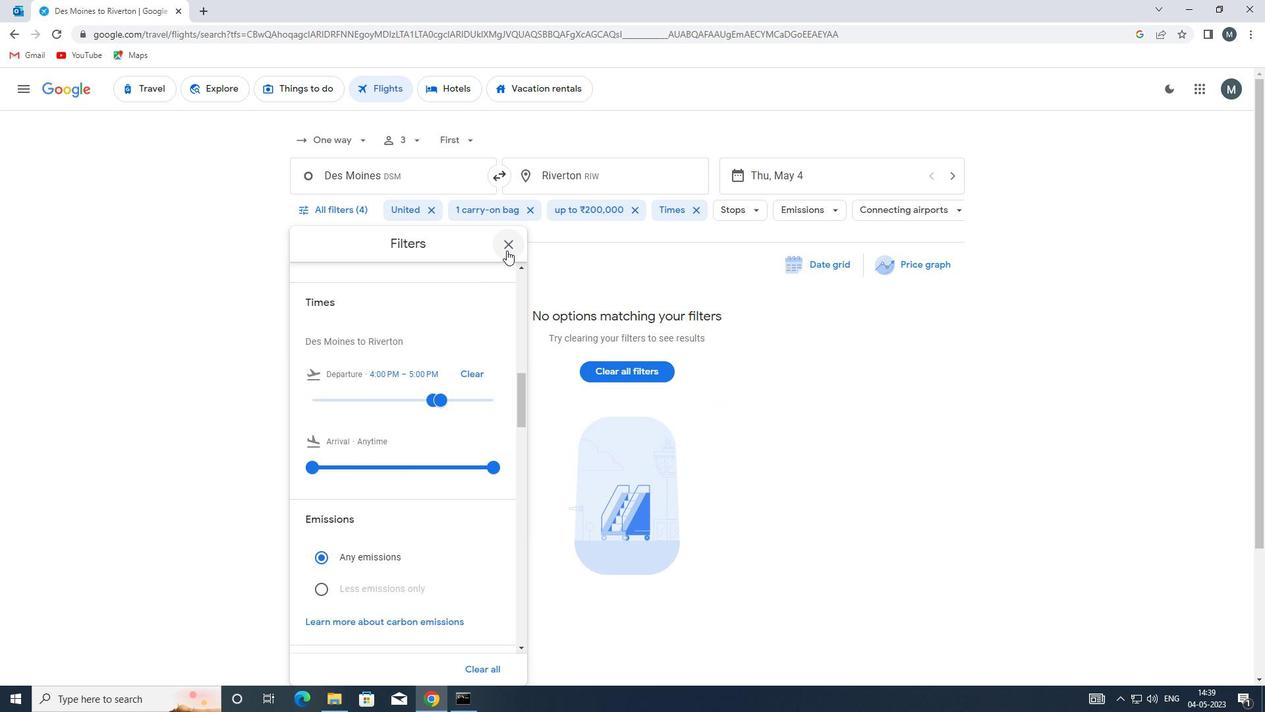 
Action: Mouse pressed left at (508, 248)
Screenshot: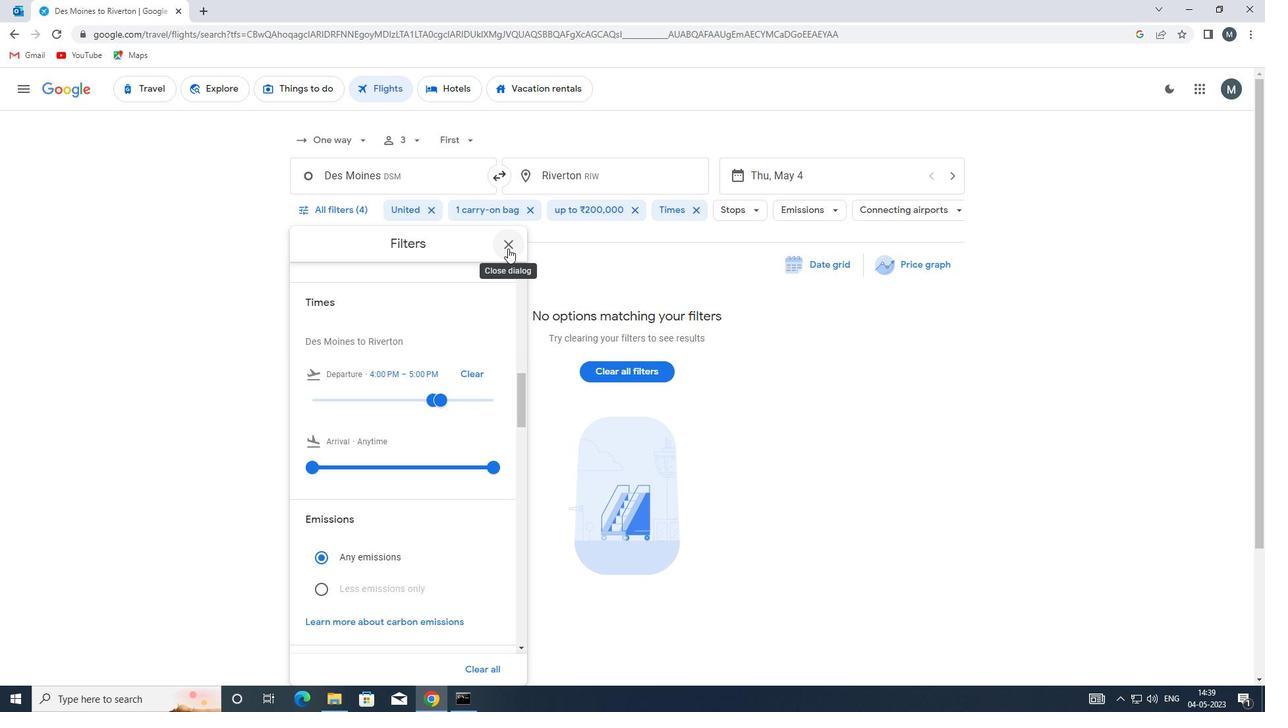 
